 Task: Look for space in Harsin, Iran from 6th September, 2023 to 15th September, 2023 for 6 adults in price range Rs.8000 to Rs.12000. Place can be entire place or private room with 6 bedrooms having 6 beds and 6 bathrooms. Property type can be house, flat, guest house. Amenities needed are: wifi, TV, free parkinig on premises, gym, breakfast. Booking option can be shelf check-in. Required host language is English.
Action: Mouse moved to (428, 89)
Screenshot: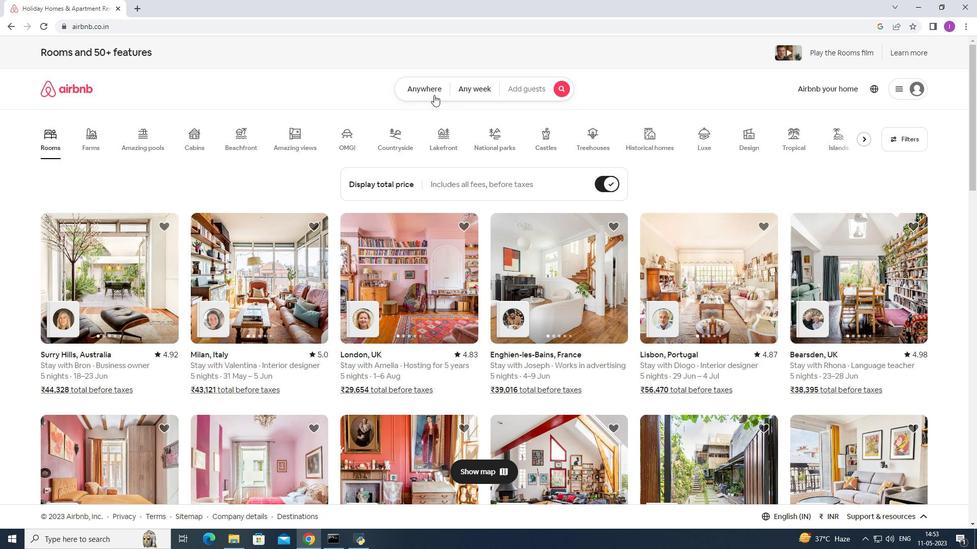 
Action: Mouse pressed left at (428, 89)
Screenshot: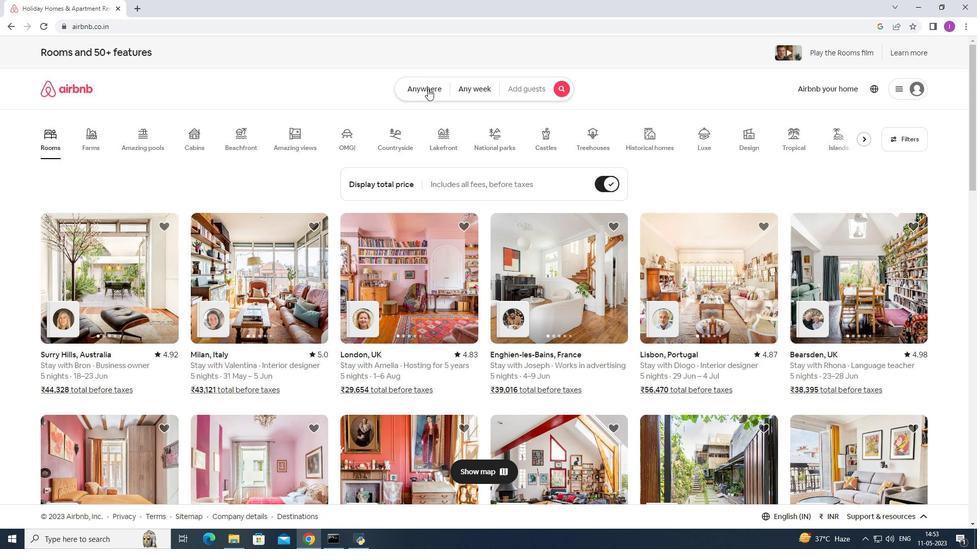 
Action: Mouse moved to (362, 130)
Screenshot: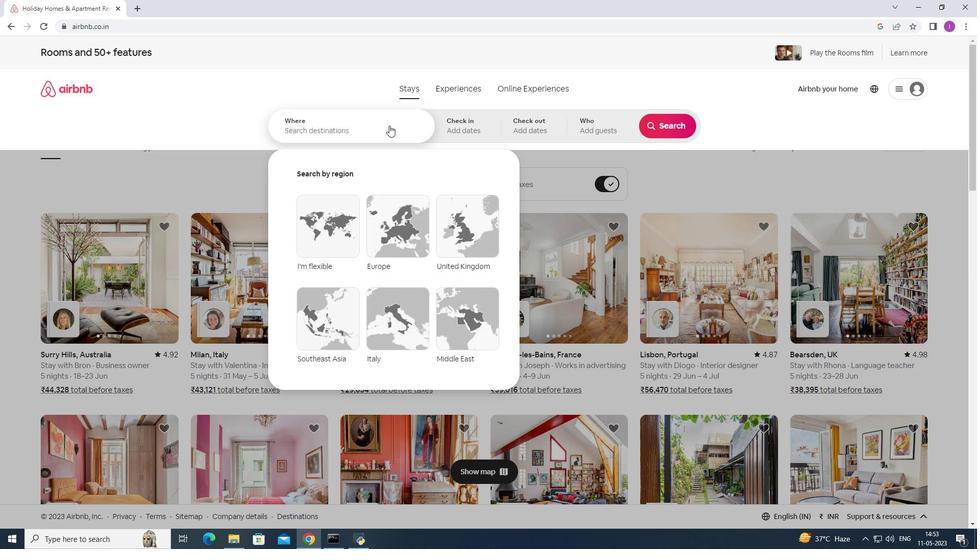 
Action: Mouse pressed left at (362, 130)
Screenshot: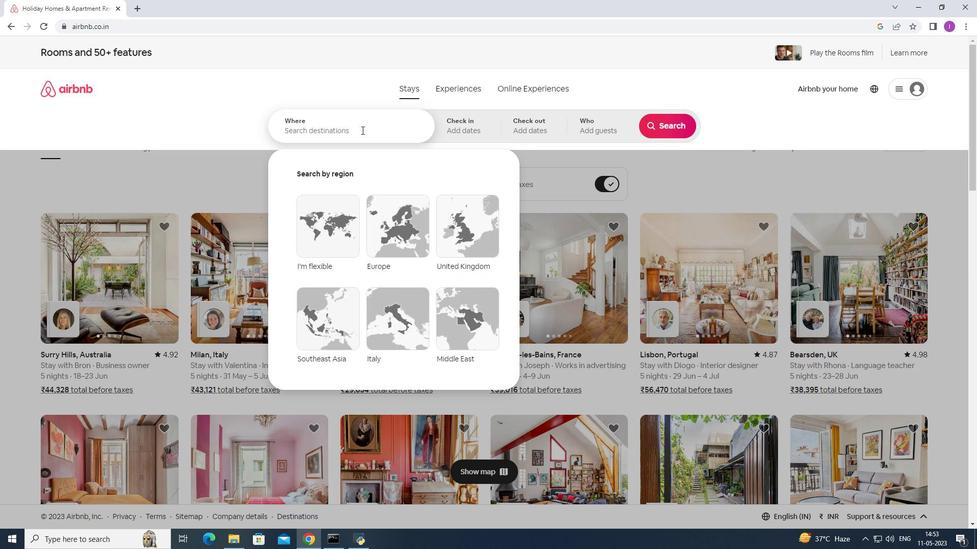 
Action: Mouse moved to (405, 118)
Screenshot: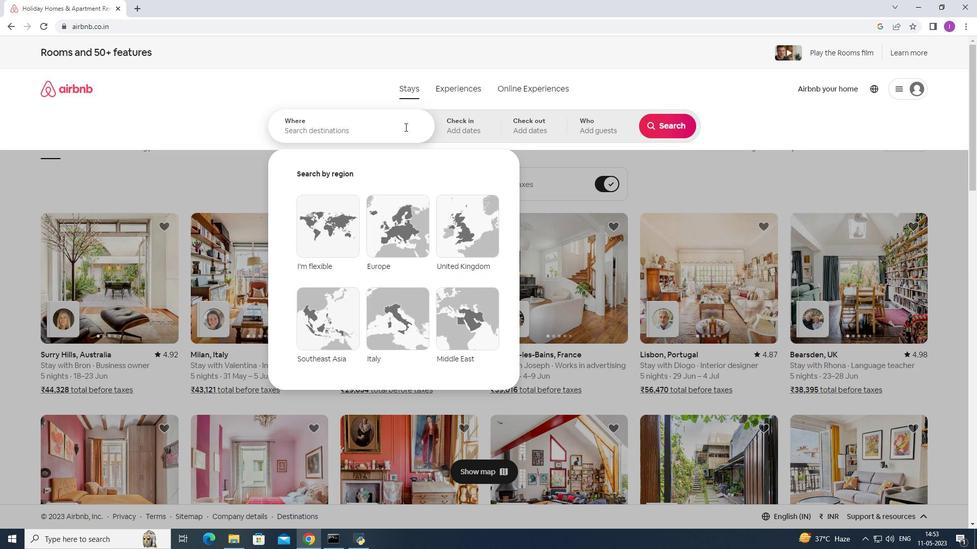 
Action: Key pressed <Key.shift><Key.shift><Key.shift><Key.shift>Harsin,<Key.shift>Iran
Screenshot: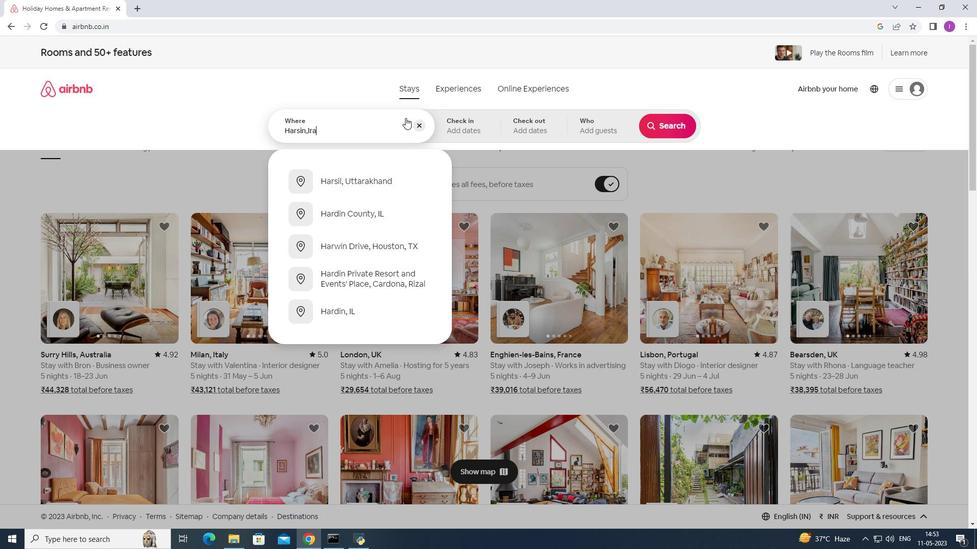 
Action: Mouse moved to (460, 132)
Screenshot: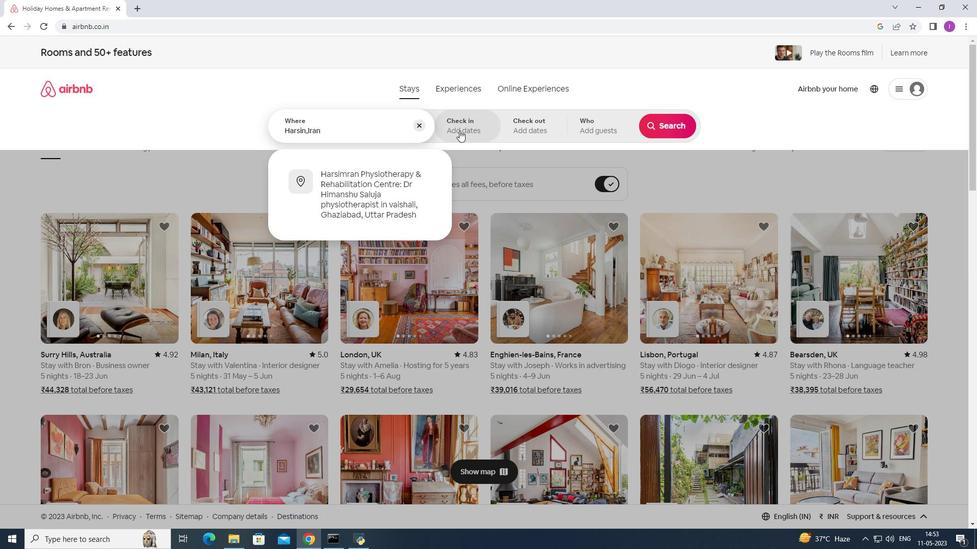 
Action: Mouse pressed left at (460, 132)
Screenshot: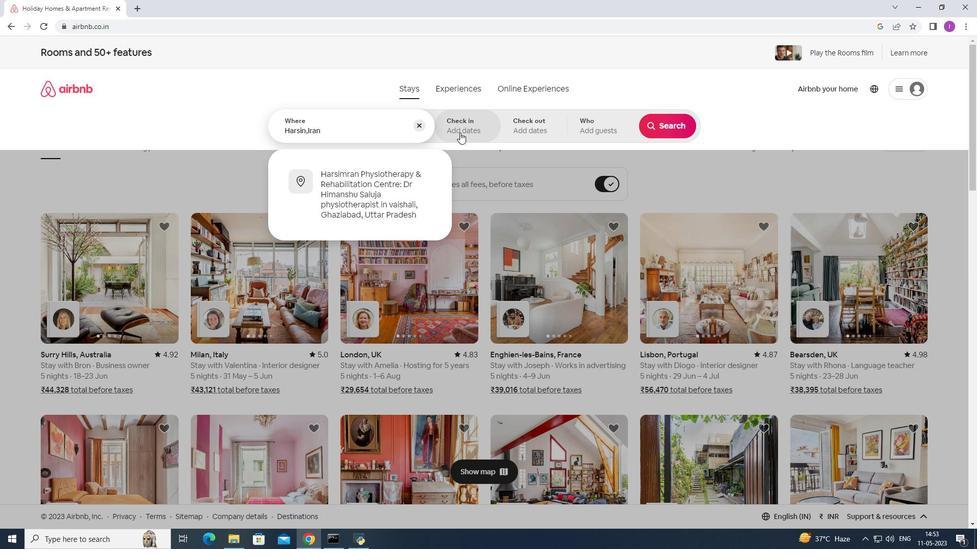 
Action: Mouse moved to (663, 206)
Screenshot: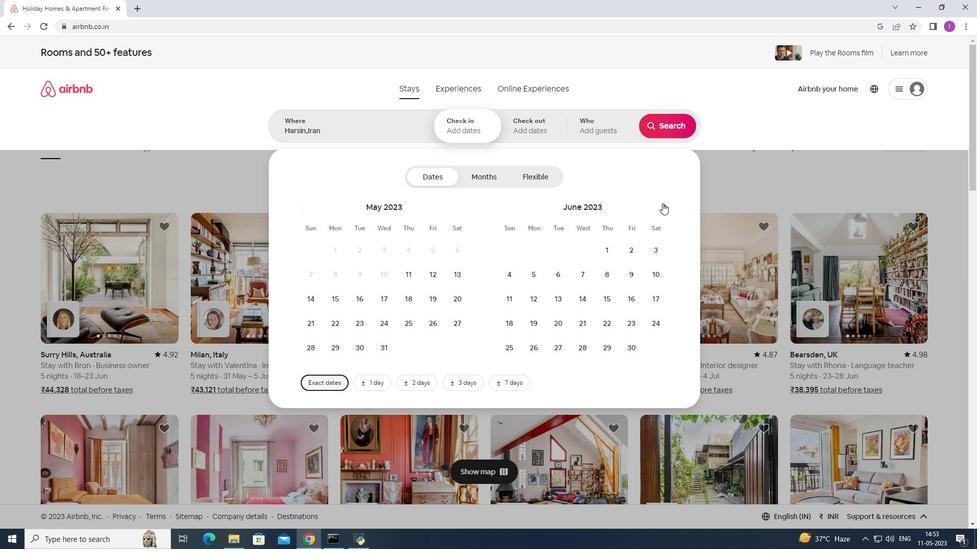 
Action: Mouse pressed left at (663, 206)
Screenshot: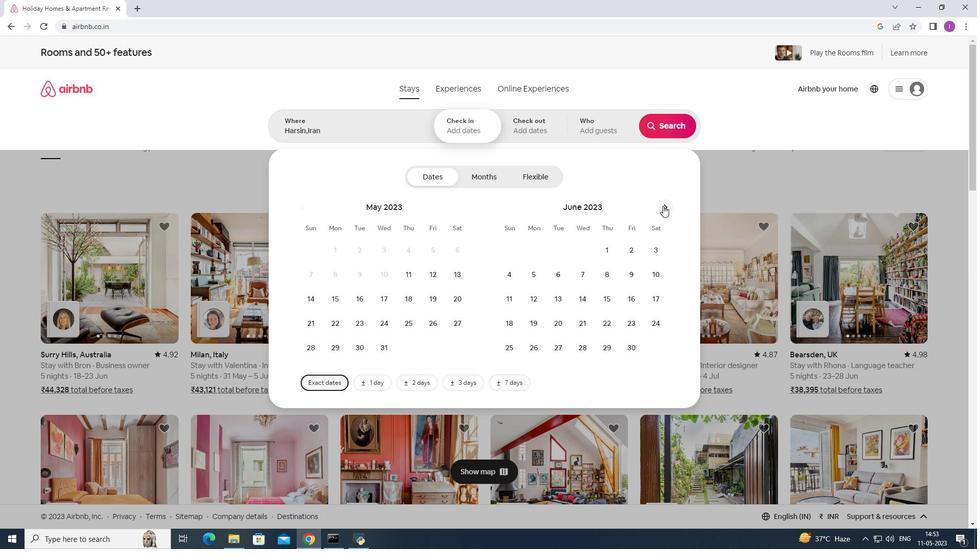
Action: Mouse pressed left at (663, 206)
Screenshot: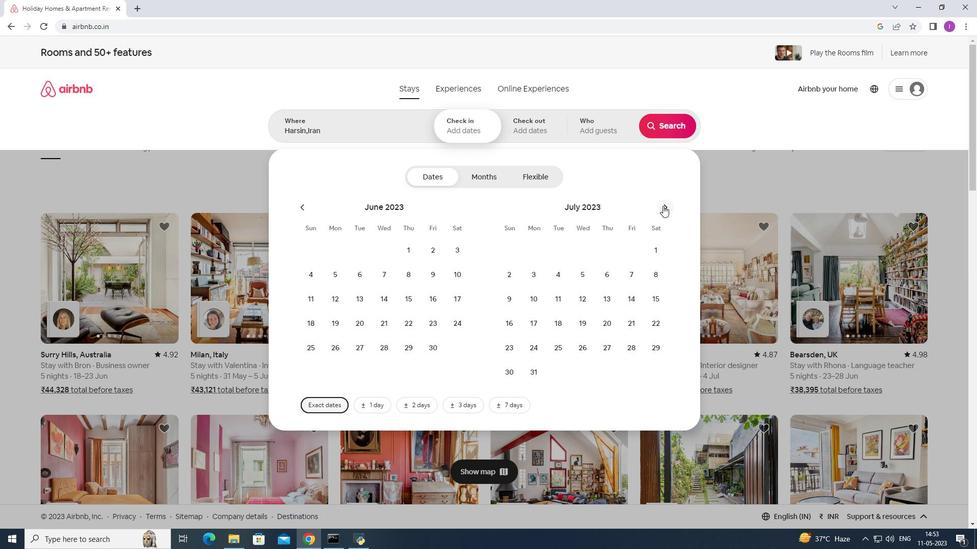 
Action: Mouse moved to (663, 206)
Screenshot: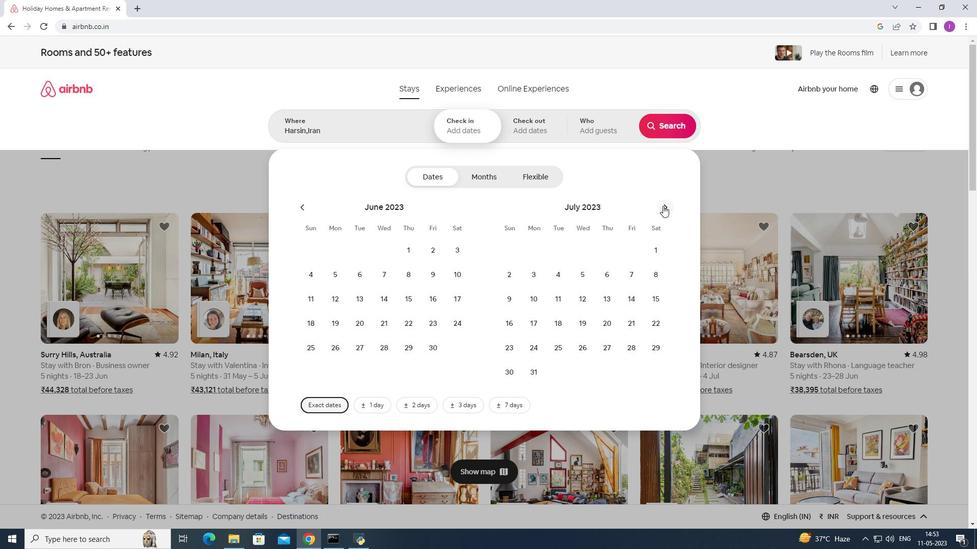
Action: Mouse pressed left at (663, 206)
Screenshot: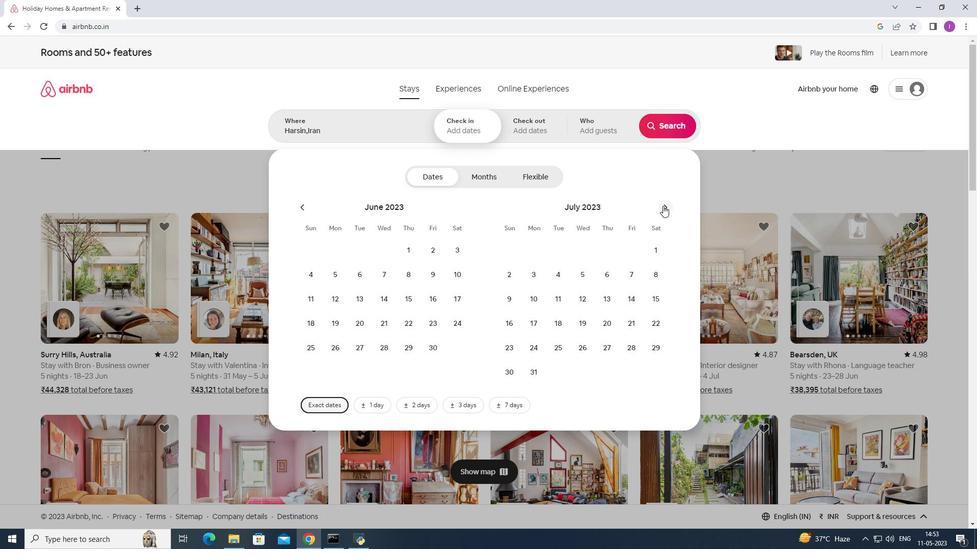 
Action: Mouse moved to (575, 268)
Screenshot: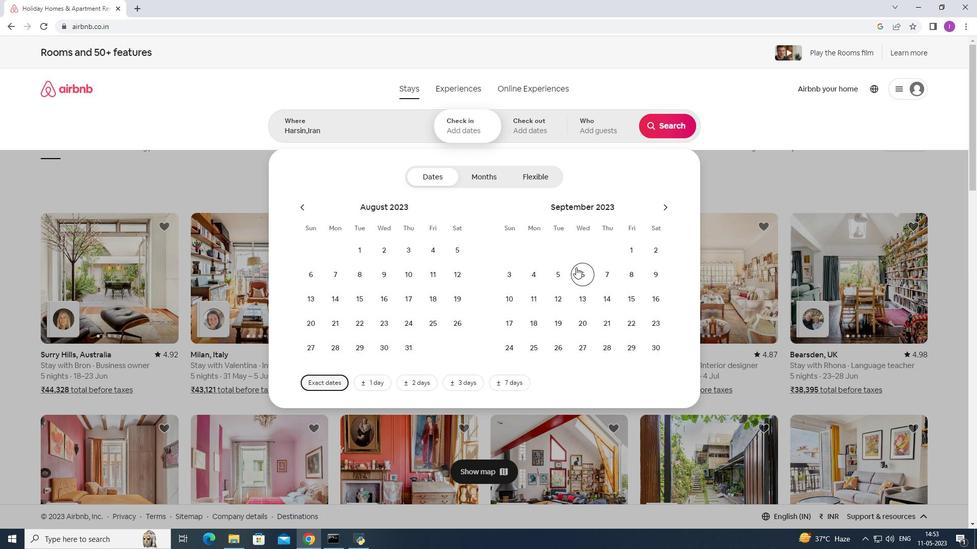
Action: Mouse pressed left at (575, 268)
Screenshot: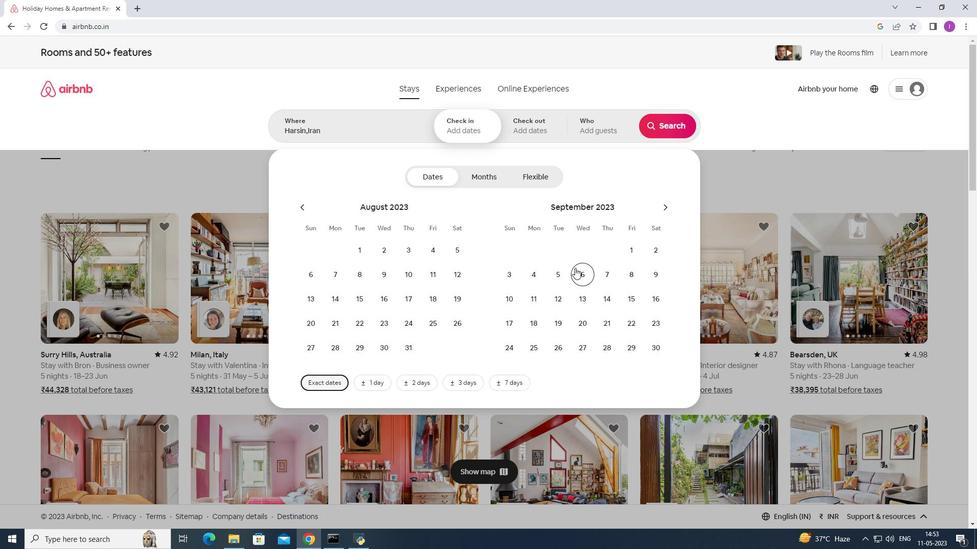 
Action: Mouse moved to (575, 268)
Screenshot: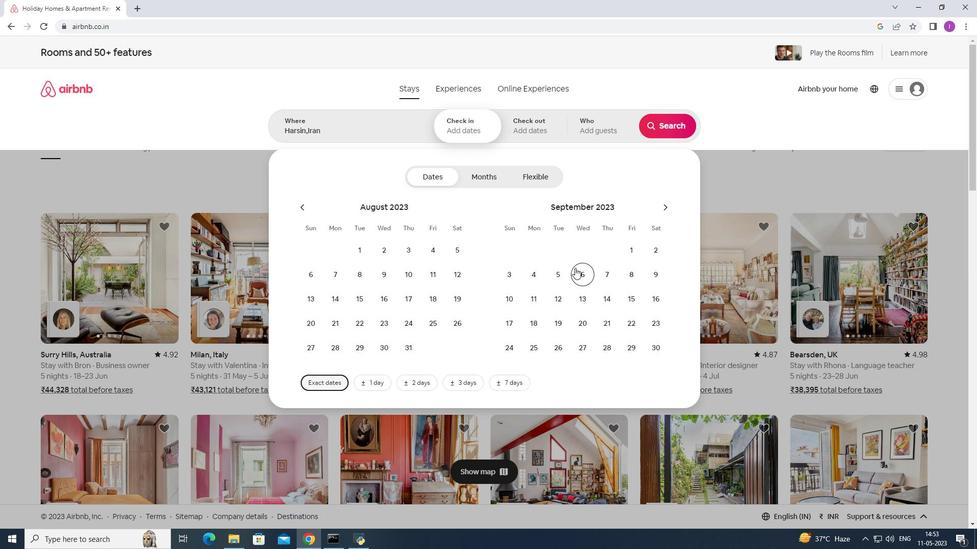 
Action: Mouse pressed left at (575, 268)
Screenshot: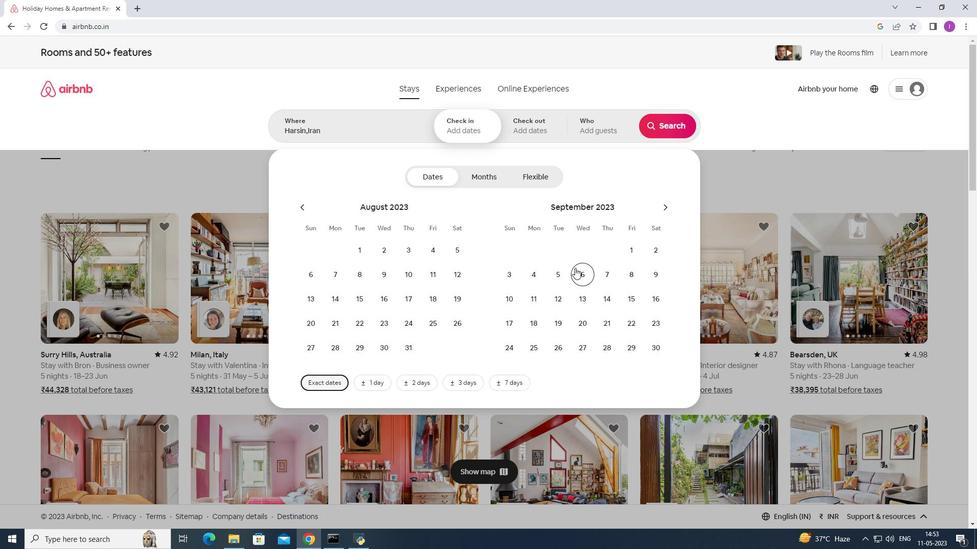 
Action: Mouse moved to (632, 300)
Screenshot: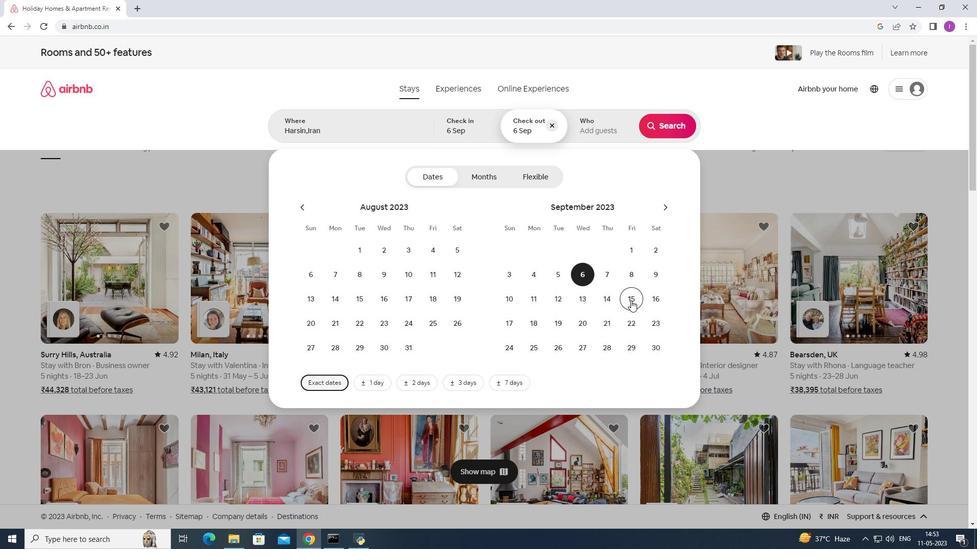 
Action: Mouse pressed left at (632, 300)
Screenshot: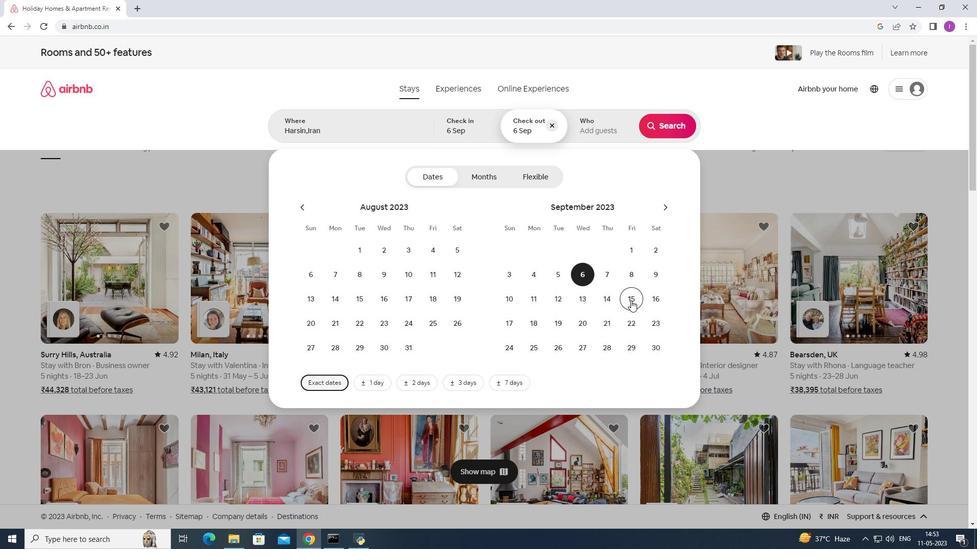 
Action: Mouse moved to (612, 137)
Screenshot: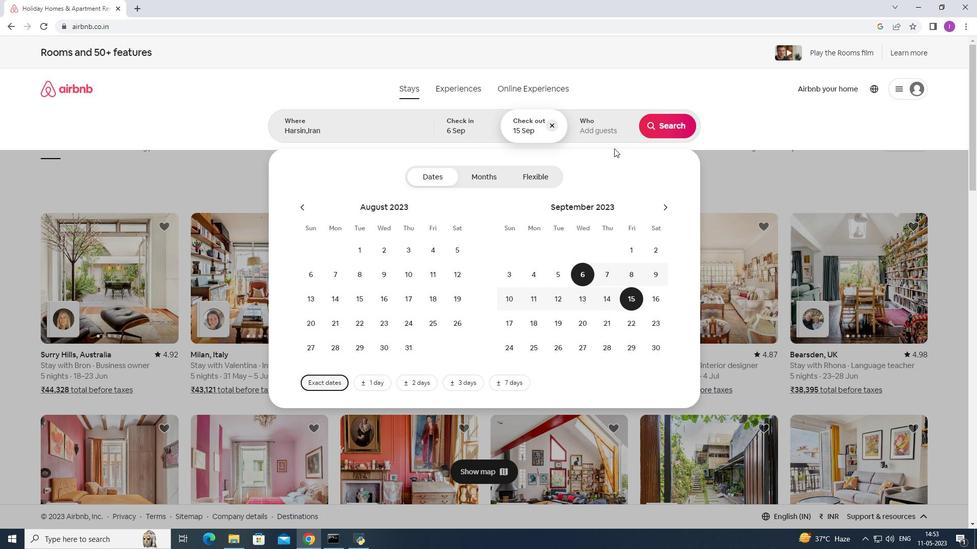 
Action: Mouse pressed left at (612, 137)
Screenshot: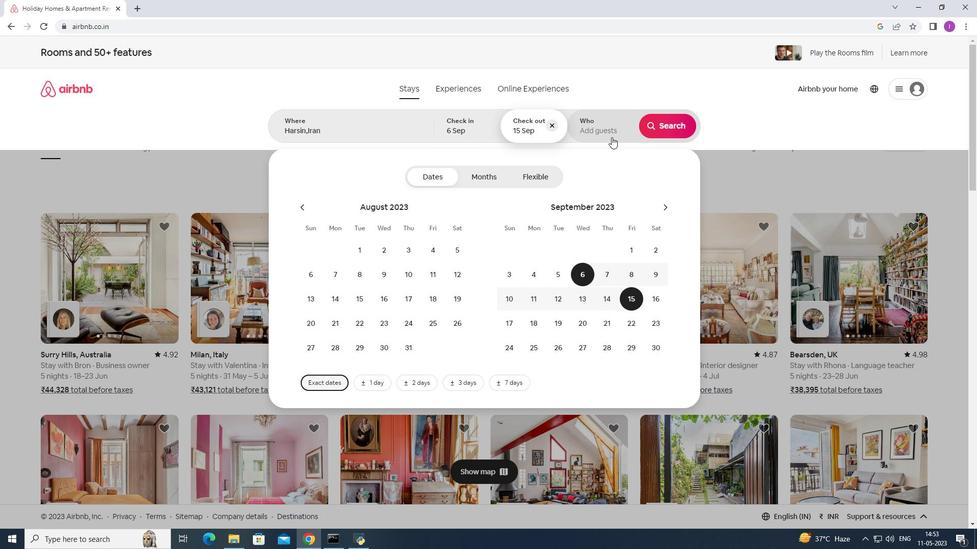 
Action: Mouse moved to (671, 177)
Screenshot: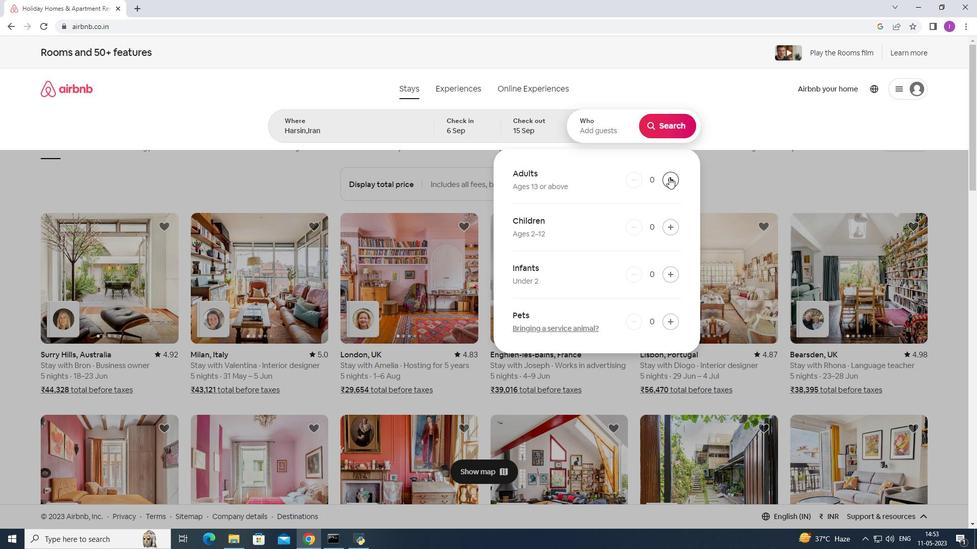 
Action: Mouse pressed left at (671, 177)
Screenshot: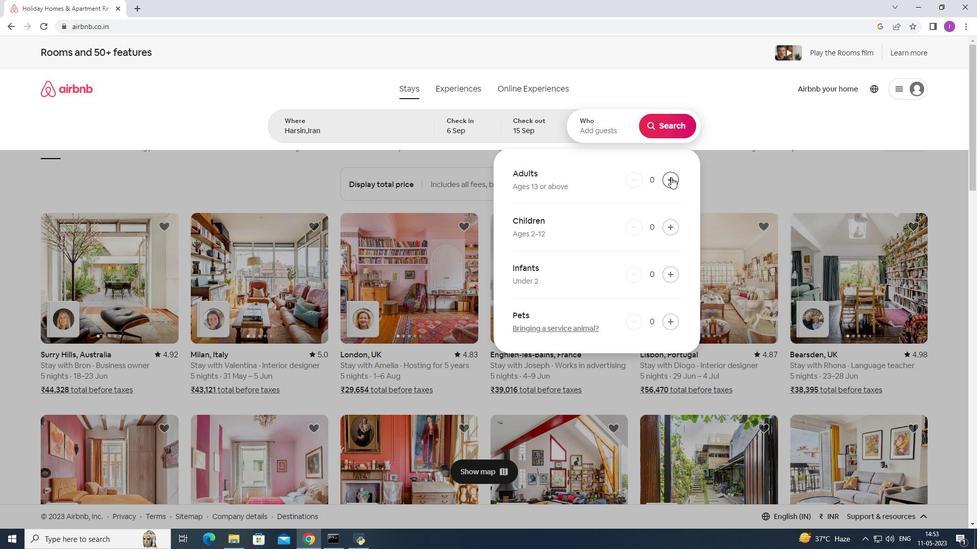 
Action: Mouse moved to (673, 179)
Screenshot: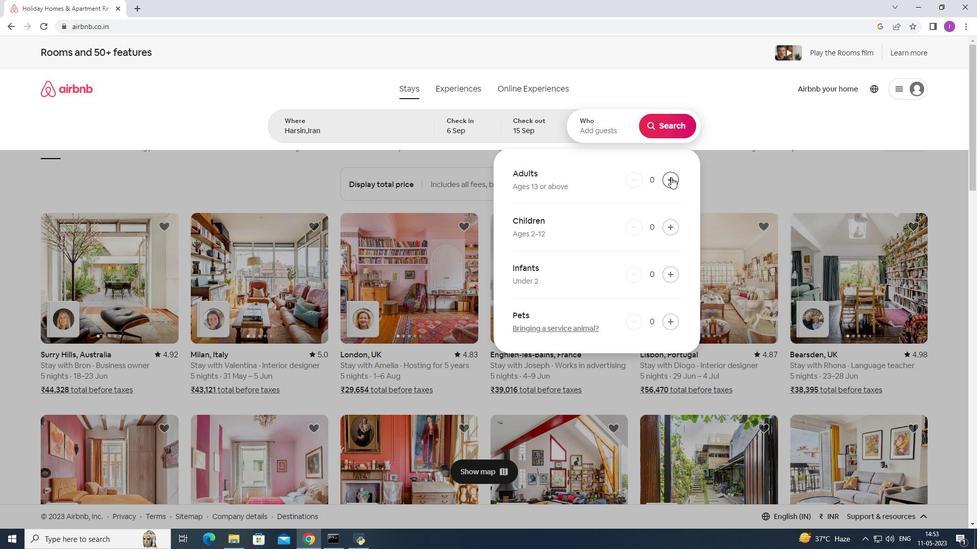 
Action: Mouse pressed left at (673, 179)
Screenshot: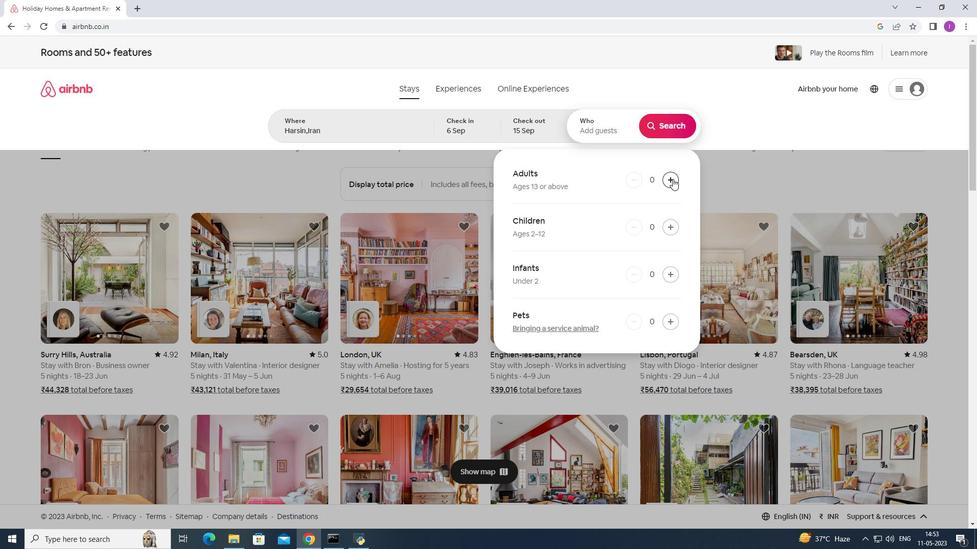 
Action: Mouse pressed left at (673, 179)
Screenshot: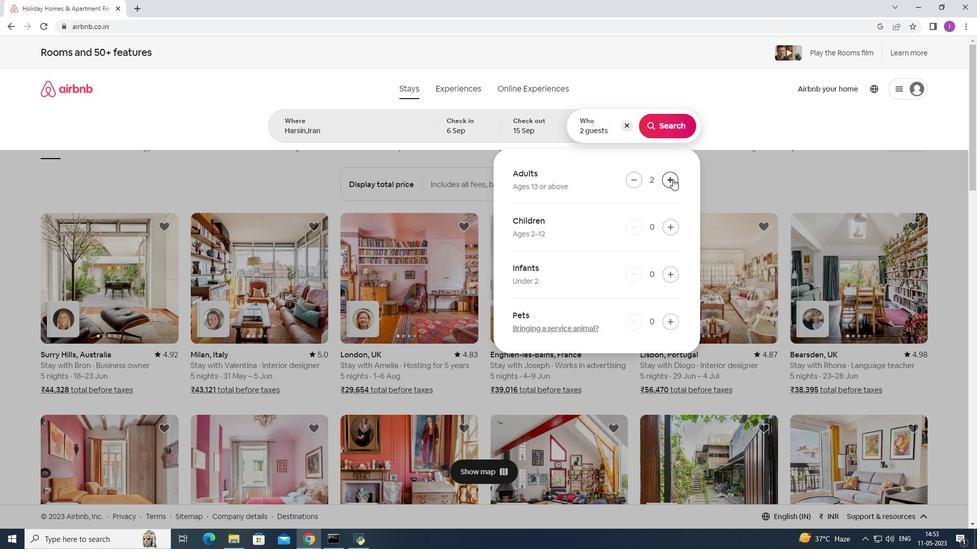 
Action: Mouse pressed left at (673, 179)
Screenshot: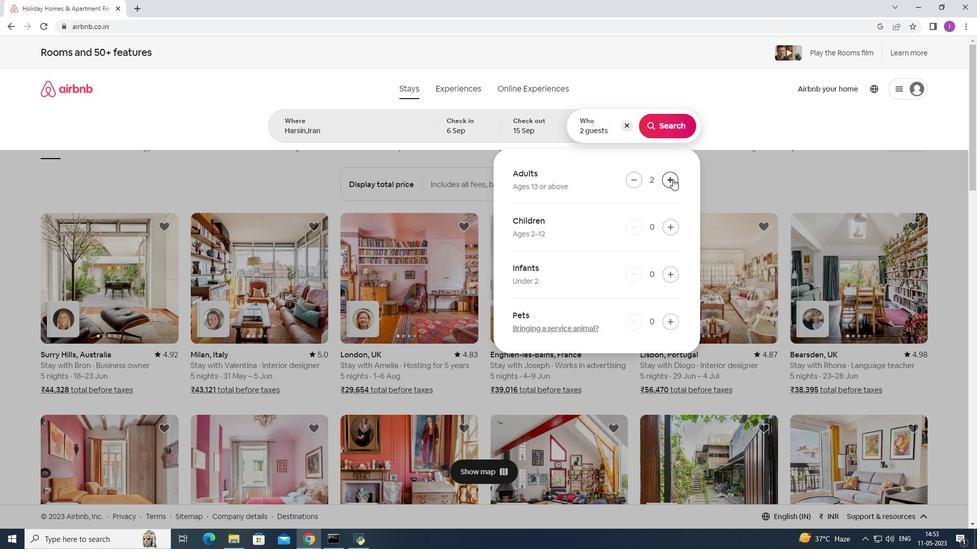 
Action: Mouse moved to (674, 180)
Screenshot: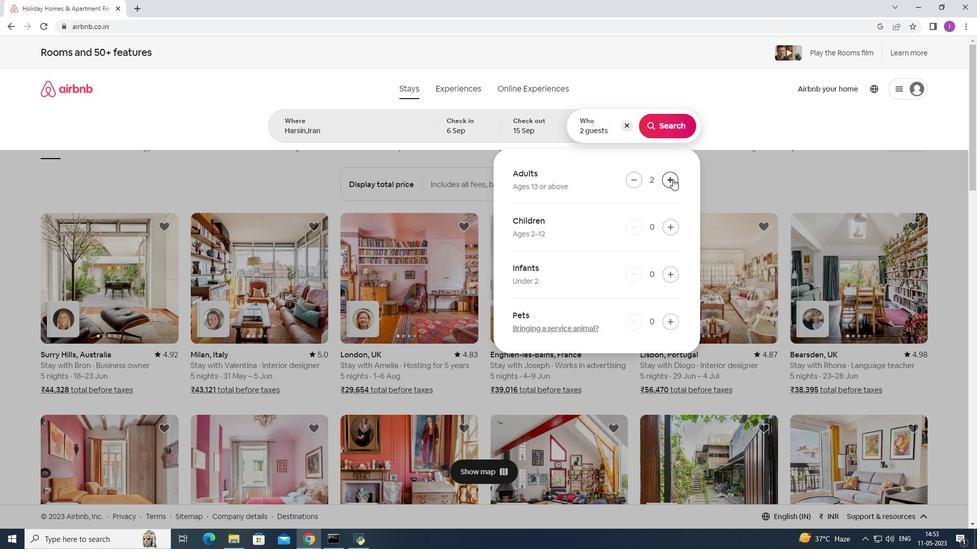 
Action: Mouse pressed left at (674, 180)
Screenshot: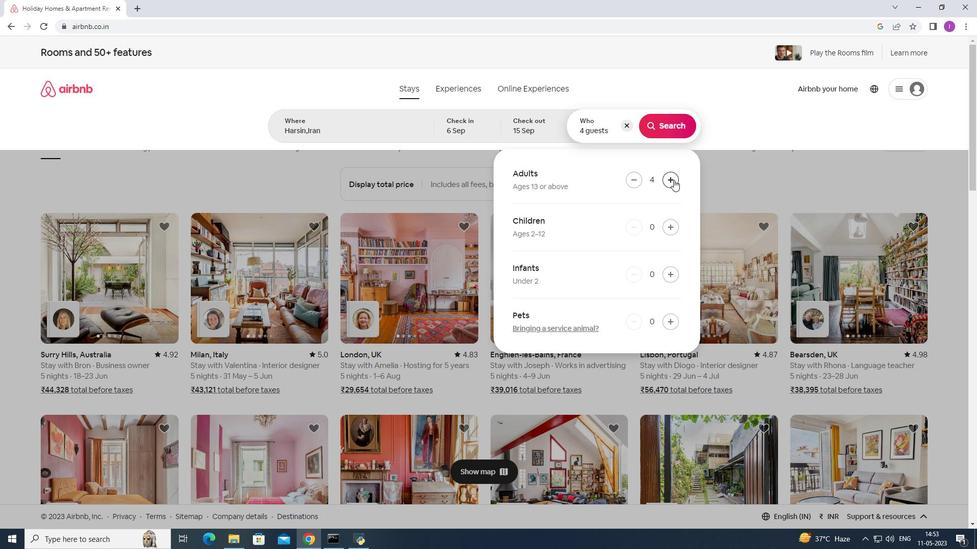 
Action: Mouse pressed left at (674, 180)
Screenshot: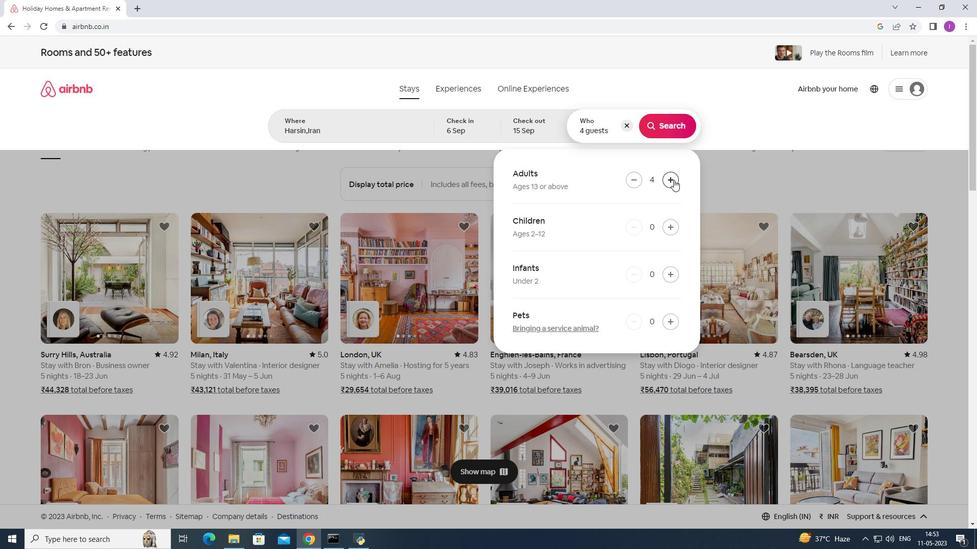 
Action: Mouse moved to (659, 136)
Screenshot: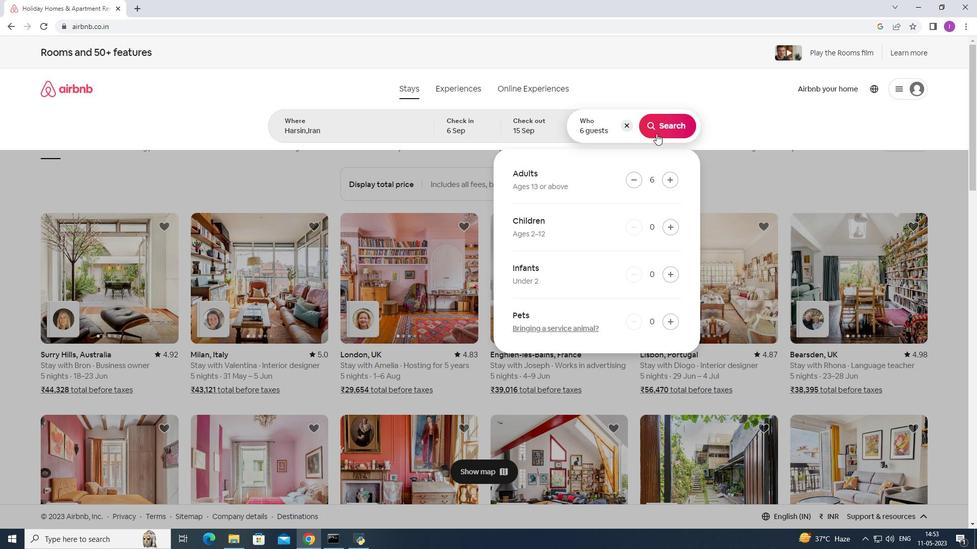
Action: Mouse pressed left at (659, 136)
Screenshot: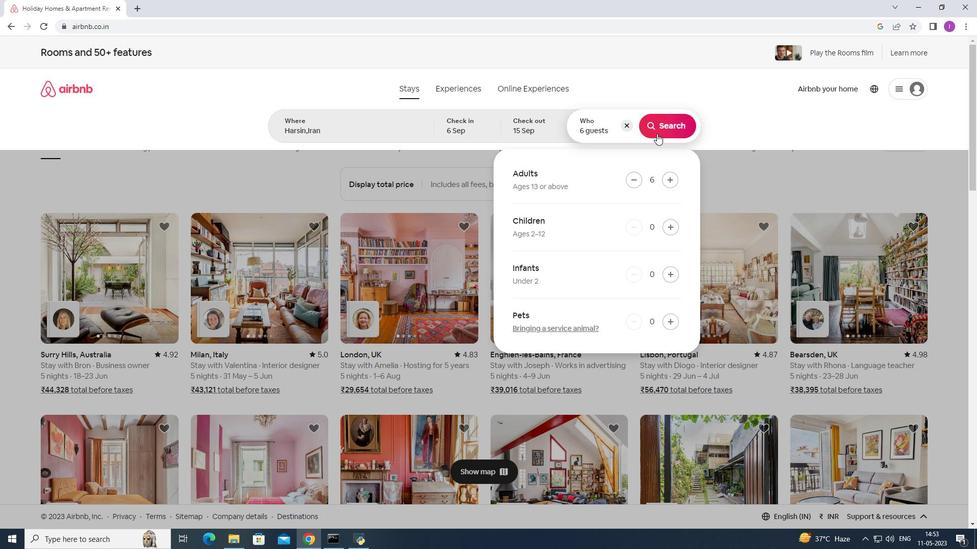 
Action: Mouse moved to (935, 103)
Screenshot: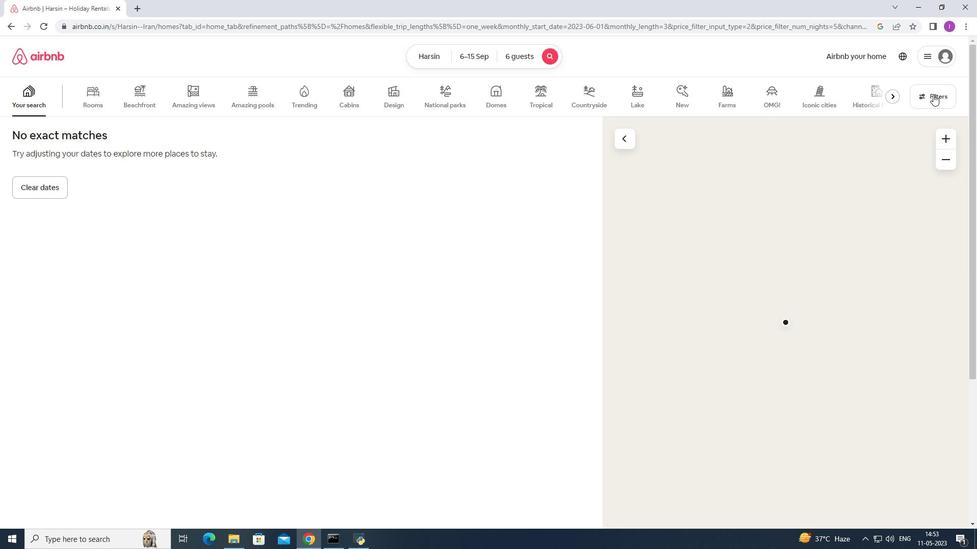 
Action: Mouse pressed left at (935, 103)
Screenshot: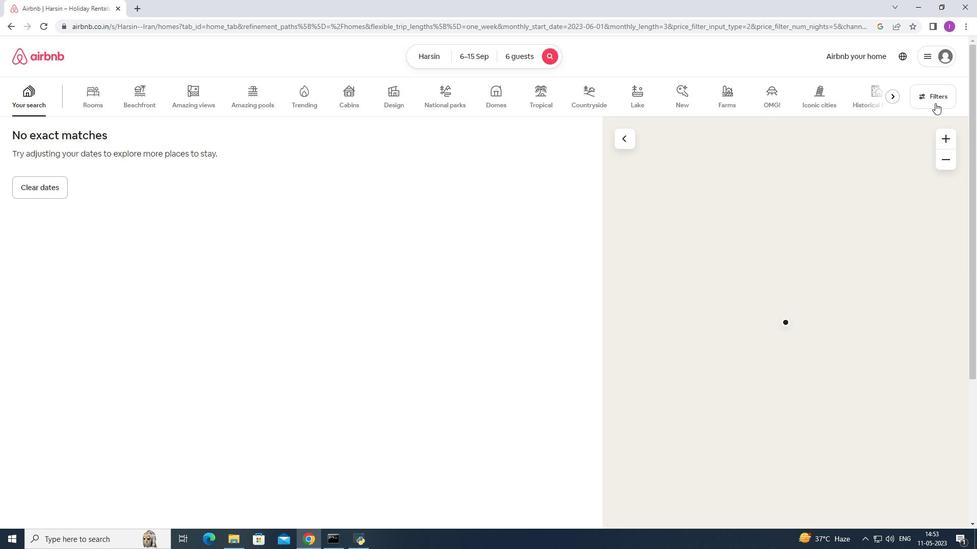 
Action: Mouse moved to (571, 343)
Screenshot: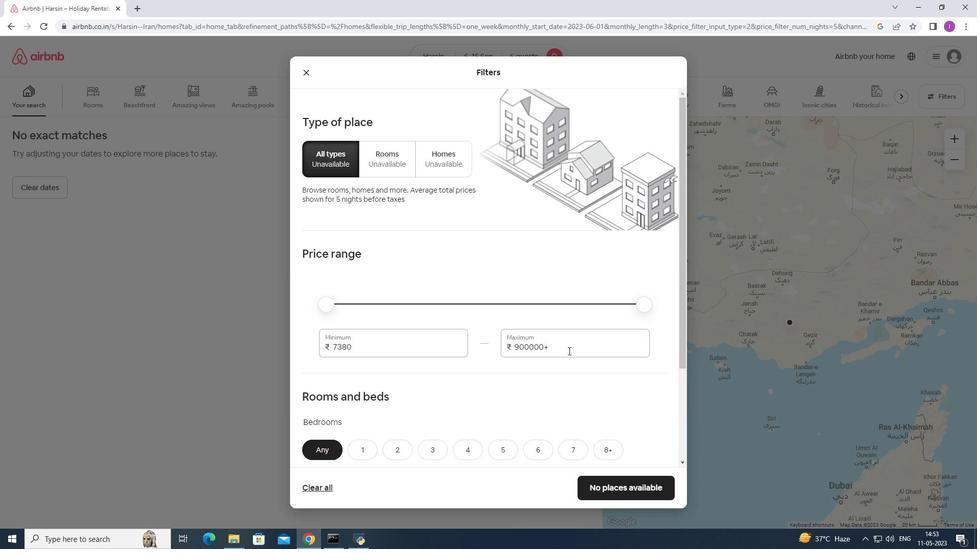 
Action: Mouse pressed left at (571, 343)
Screenshot: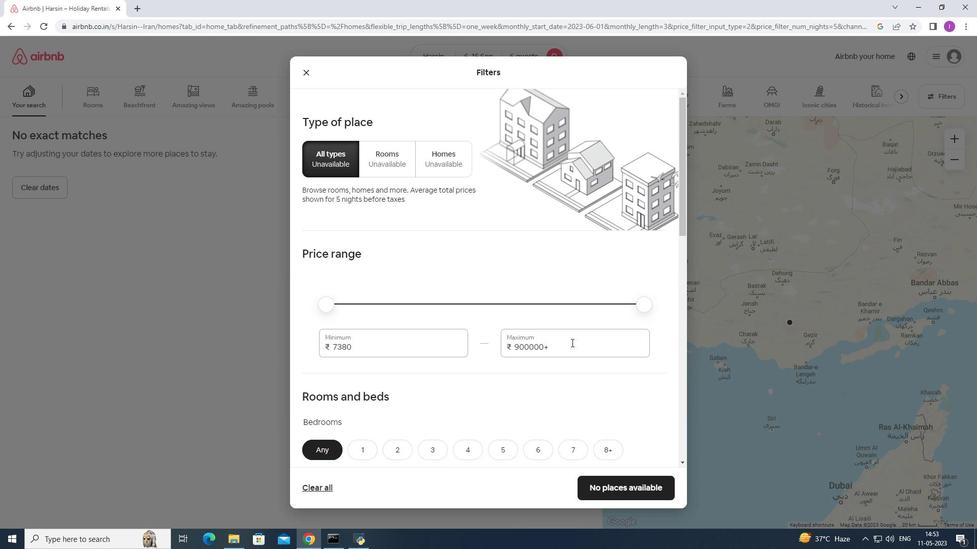
Action: Mouse moved to (498, 353)
Screenshot: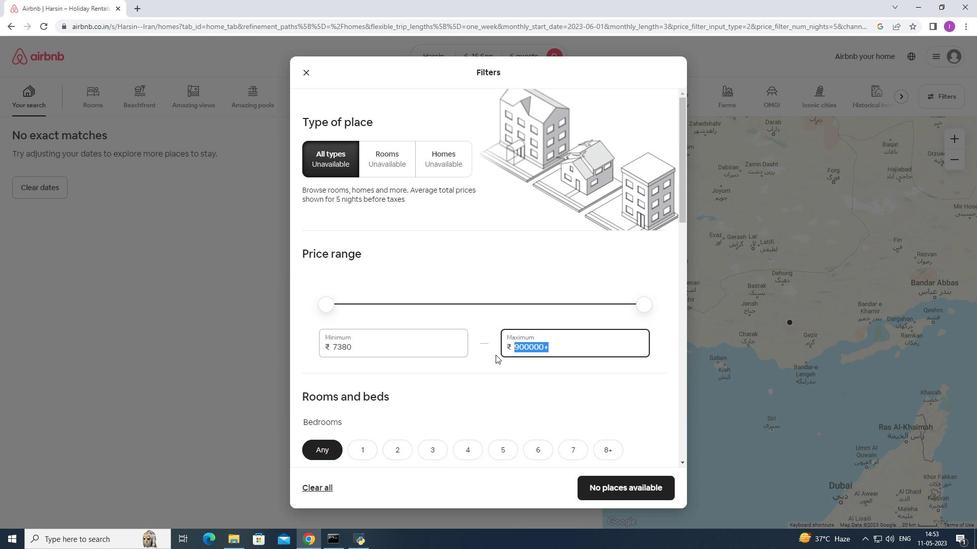 
Action: Key pressed 12000
Screenshot: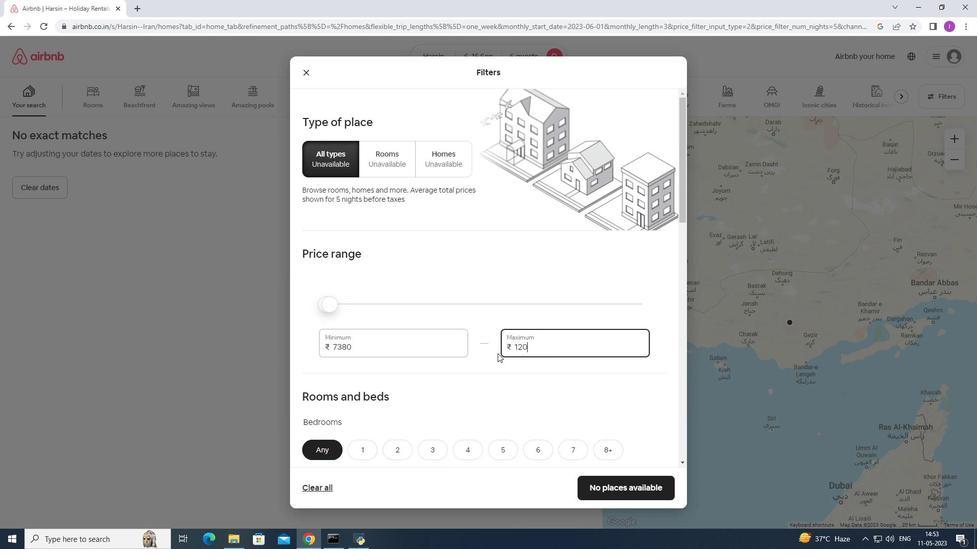 
Action: Mouse moved to (474, 371)
Screenshot: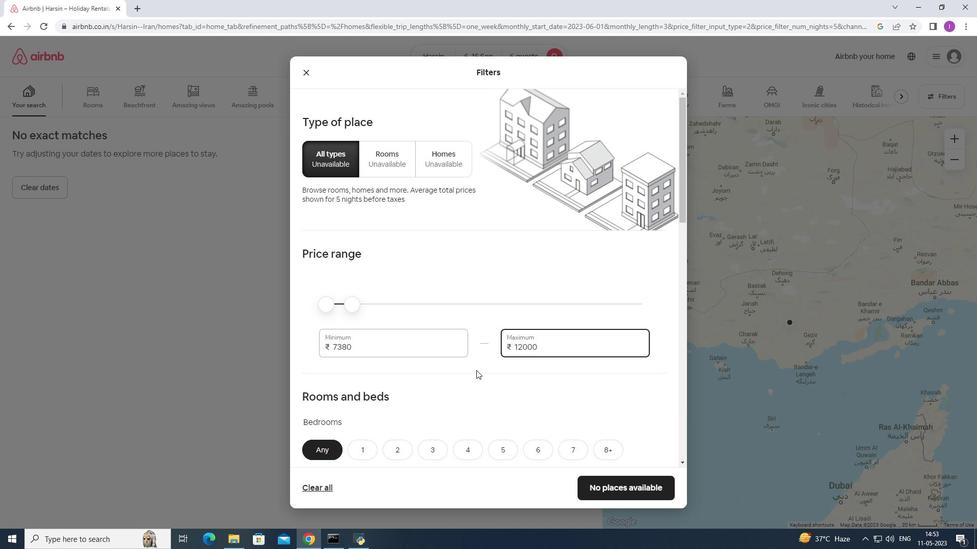 
Action: Mouse scrolled (474, 371) with delta (0, 0)
Screenshot: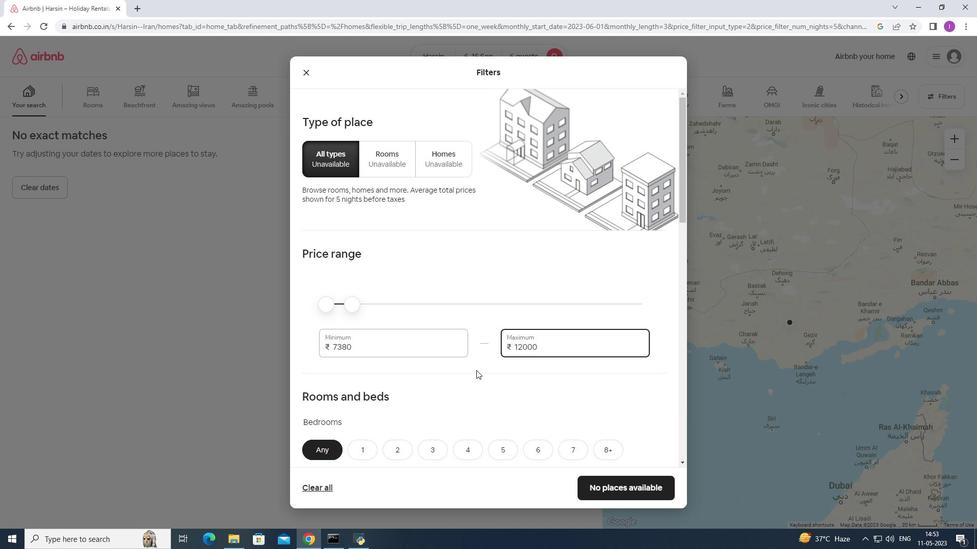 
Action: Mouse moved to (367, 300)
Screenshot: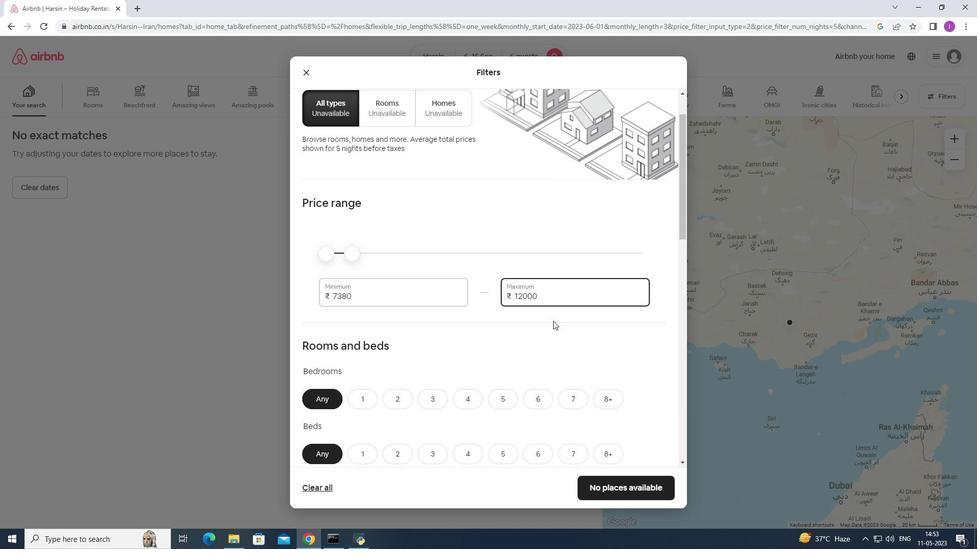 
Action: Mouse pressed left at (367, 300)
Screenshot: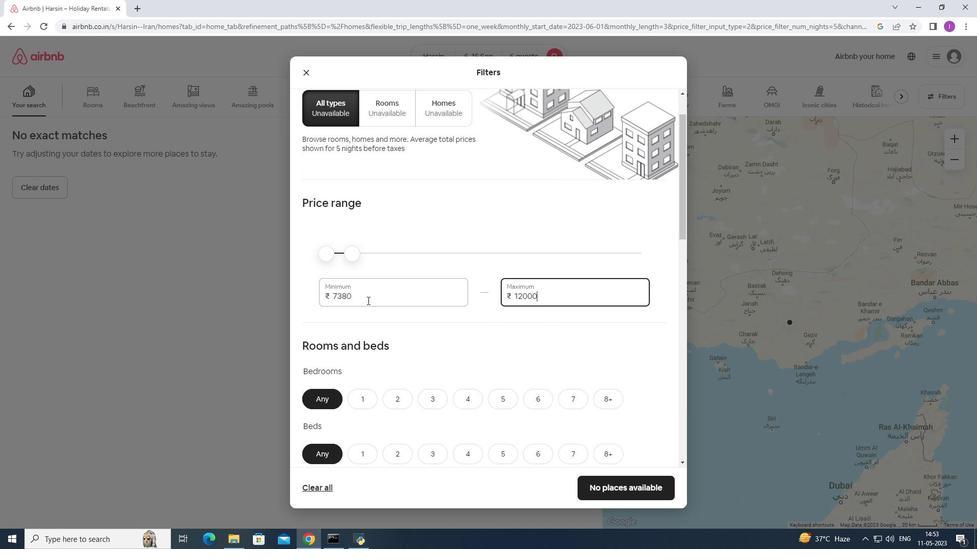 
Action: Mouse moved to (329, 302)
Screenshot: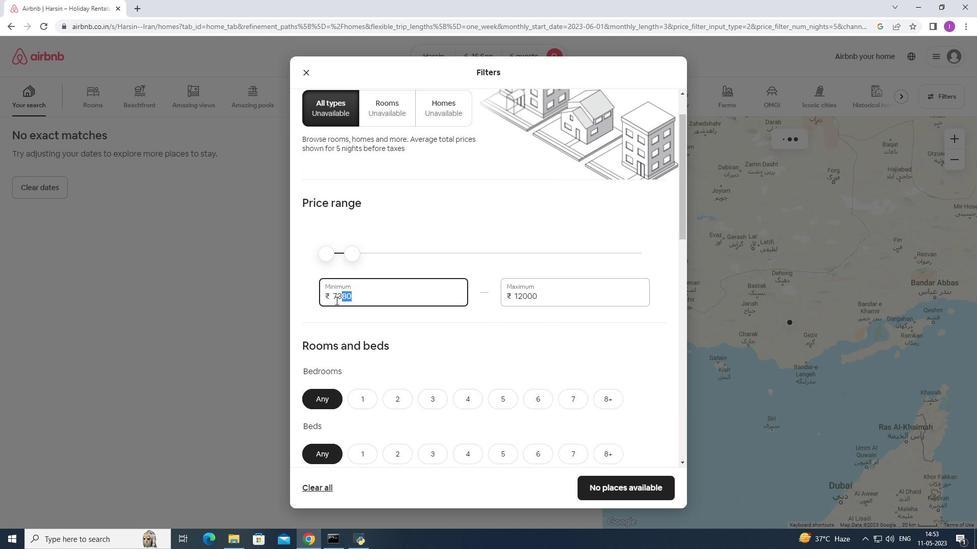 
Action: Key pressed 8000
Screenshot: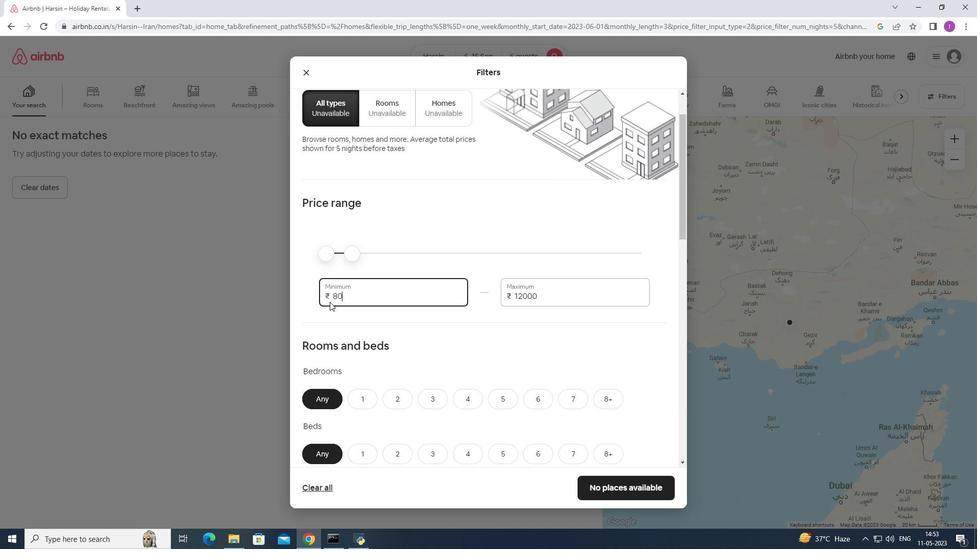 
Action: Mouse moved to (369, 305)
Screenshot: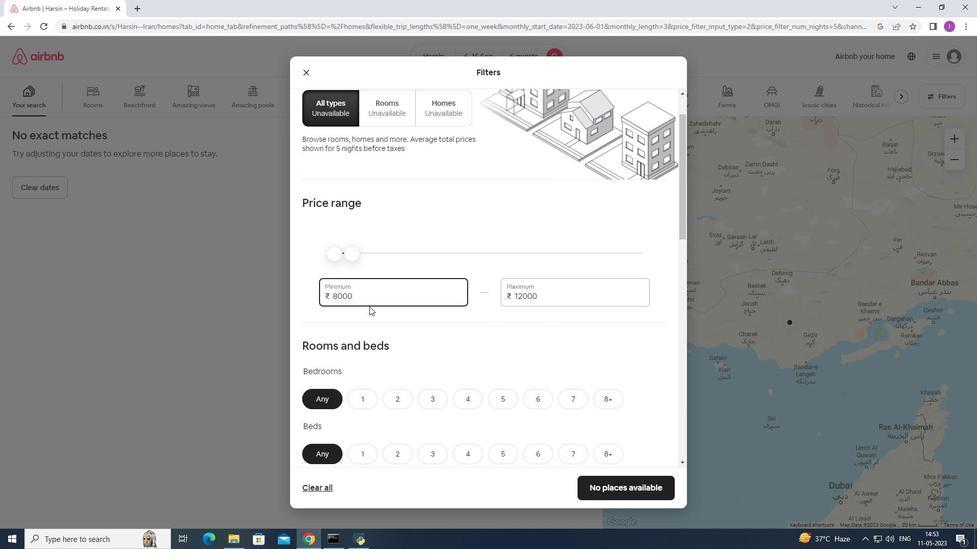 
Action: Mouse scrolled (369, 305) with delta (0, 0)
Screenshot: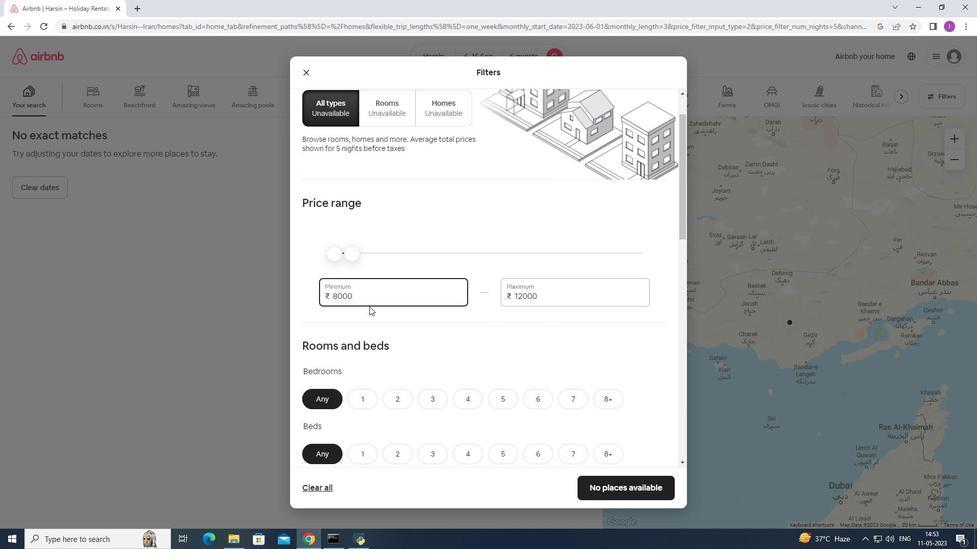 
Action: Mouse scrolled (369, 305) with delta (0, 0)
Screenshot: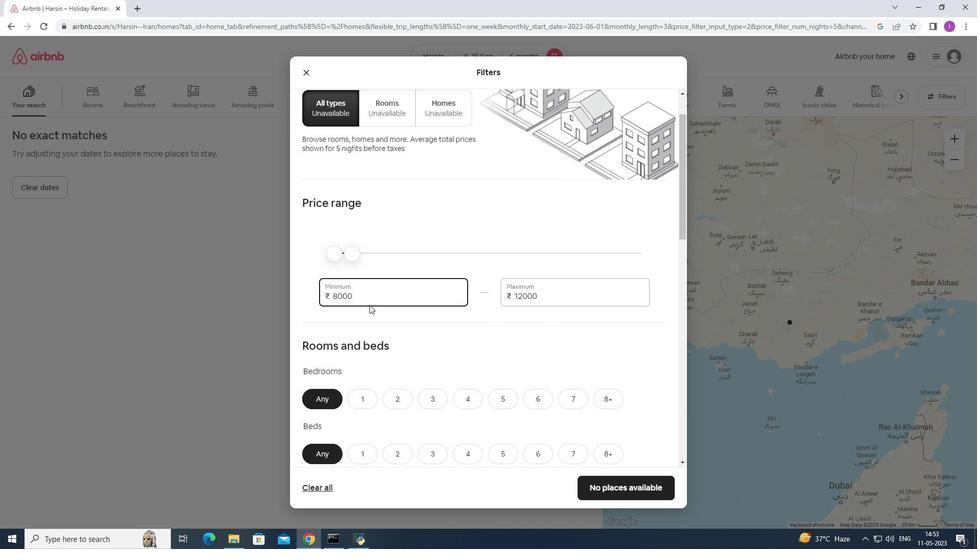 
Action: Mouse moved to (537, 296)
Screenshot: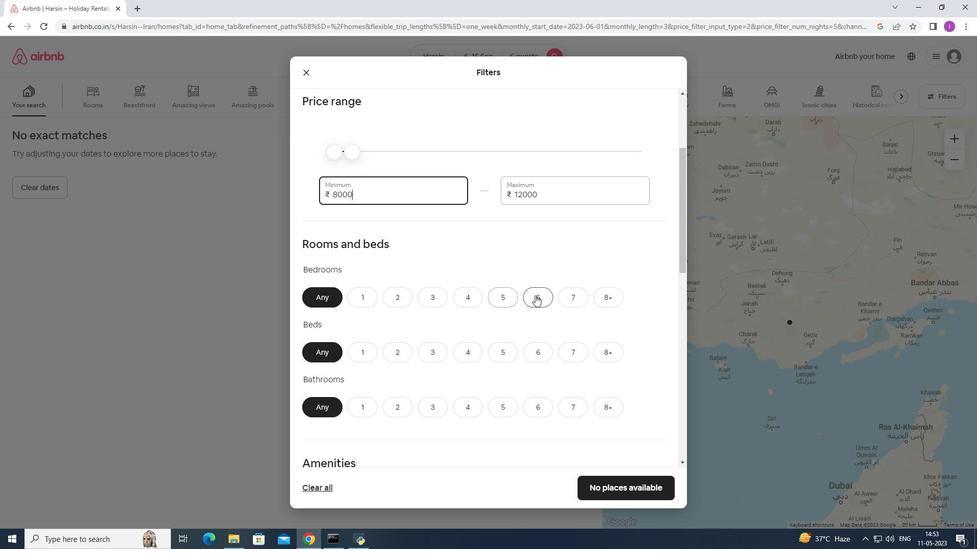 
Action: Mouse pressed left at (537, 296)
Screenshot: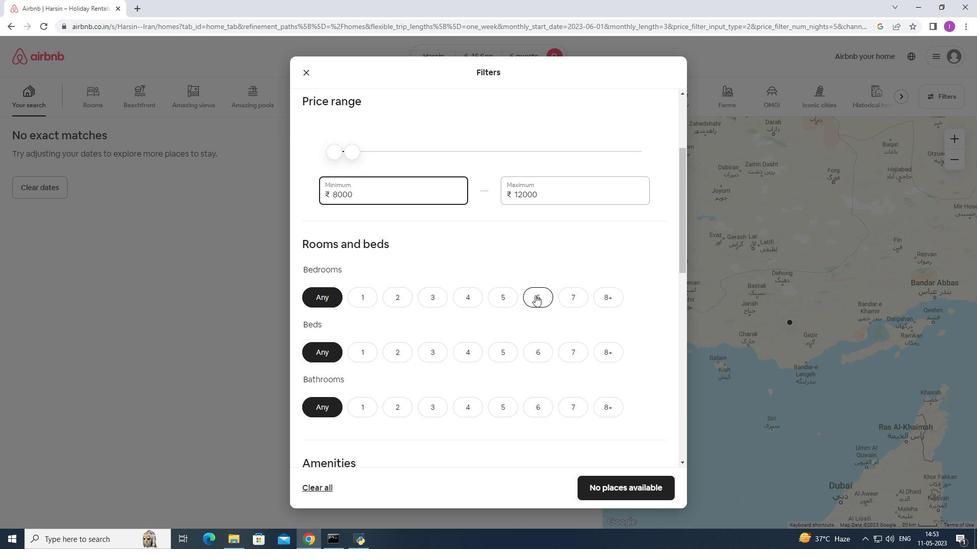 
Action: Mouse moved to (536, 350)
Screenshot: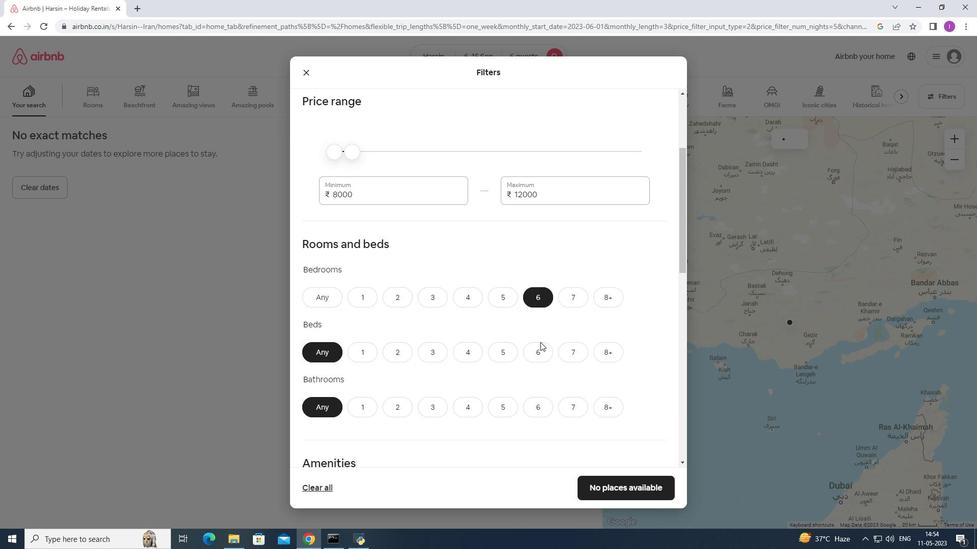 
Action: Mouse pressed left at (536, 350)
Screenshot: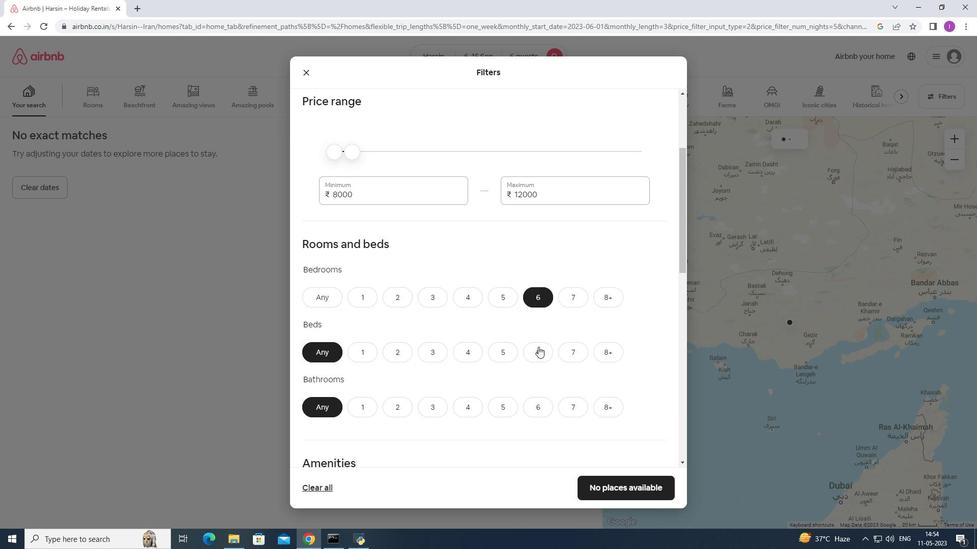 
Action: Mouse moved to (536, 401)
Screenshot: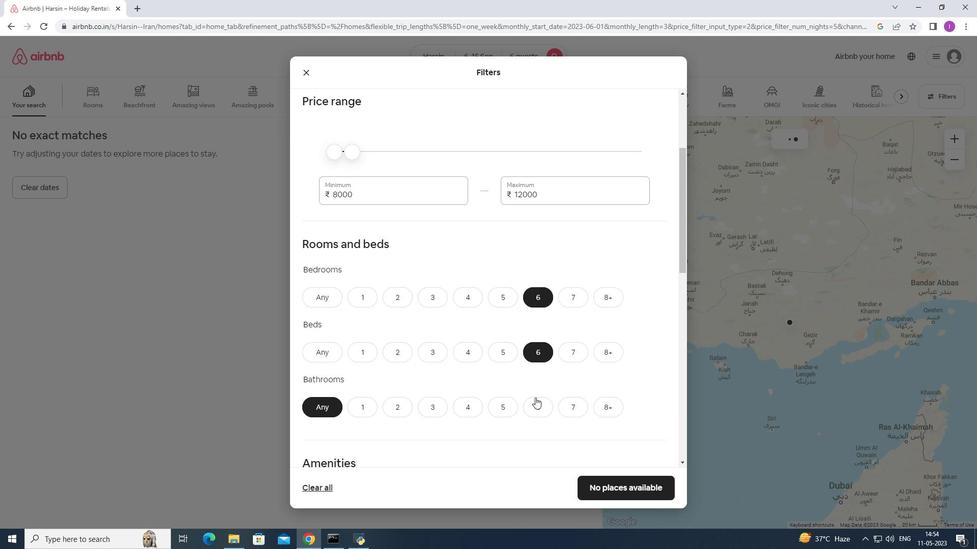 
Action: Mouse pressed left at (536, 401)
Screenshot: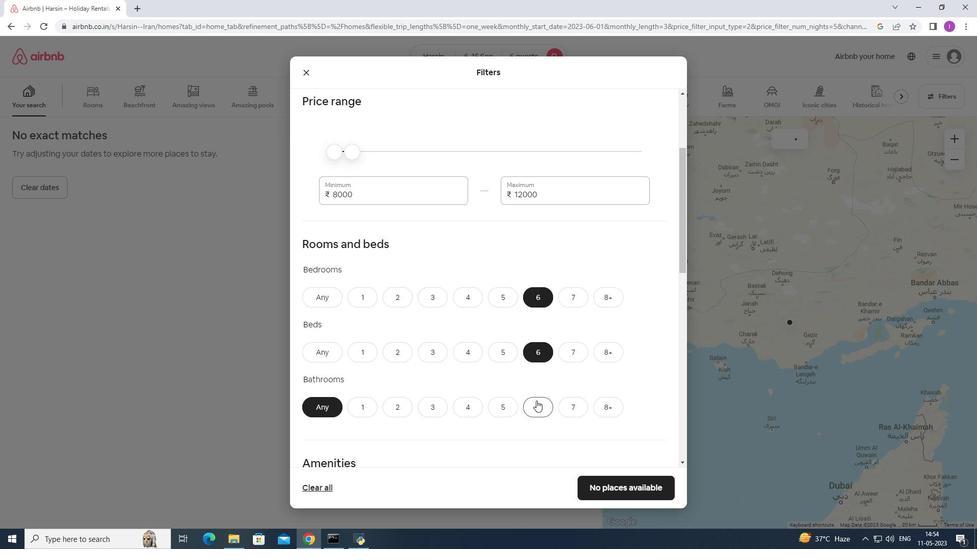 
Action: Mouse moved to (527, 373)
Screenshot: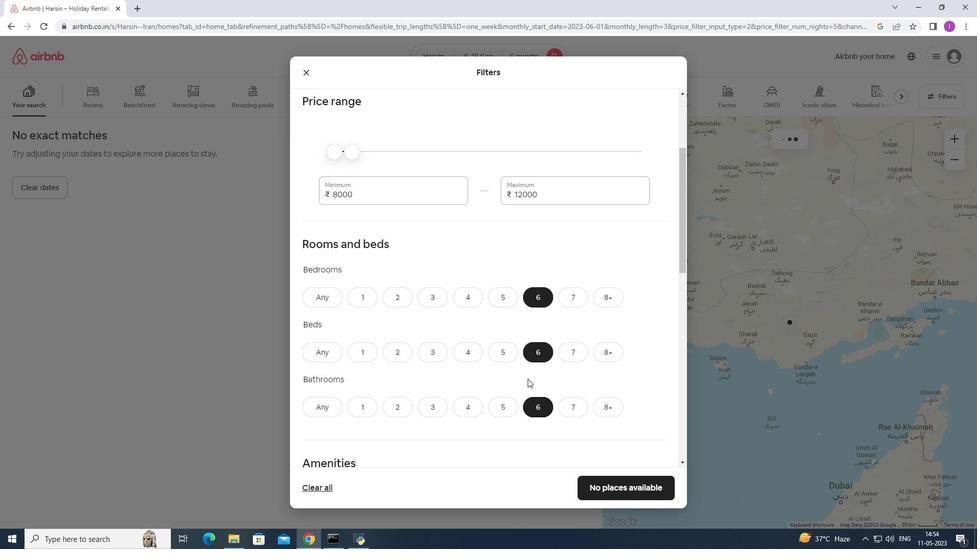 
Action: Mouse scrolled (527, 373) with delta (0, 0)
Screenshot: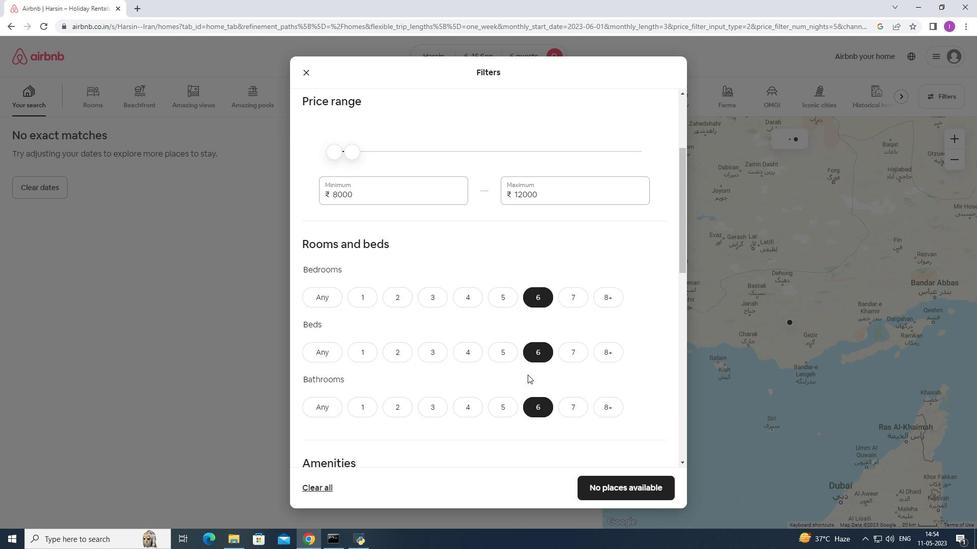 
Action: Mouse scrolled (527, 373) with delta (0, 0)
Screenshot: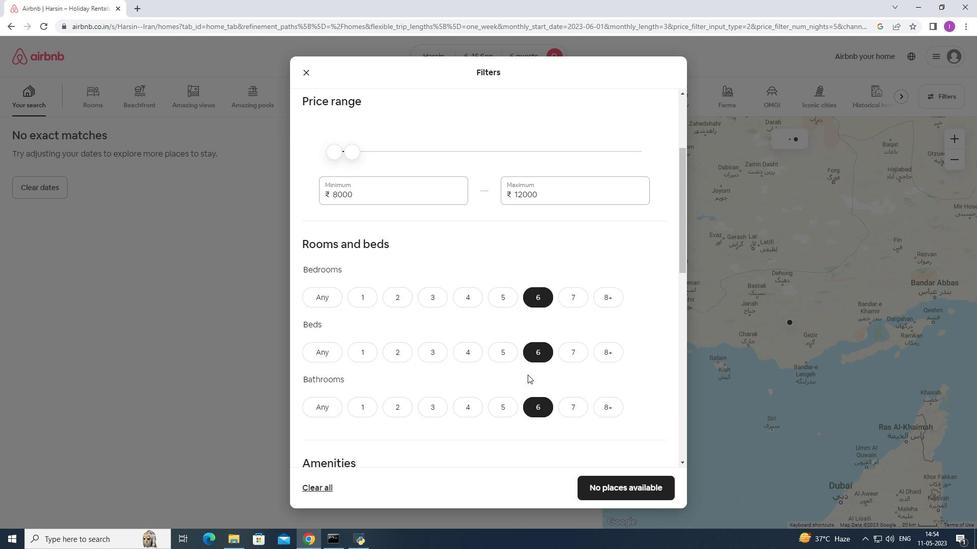 
Action: Mouse scrolled (527, 373) with delta (0, 0)
Screenshot: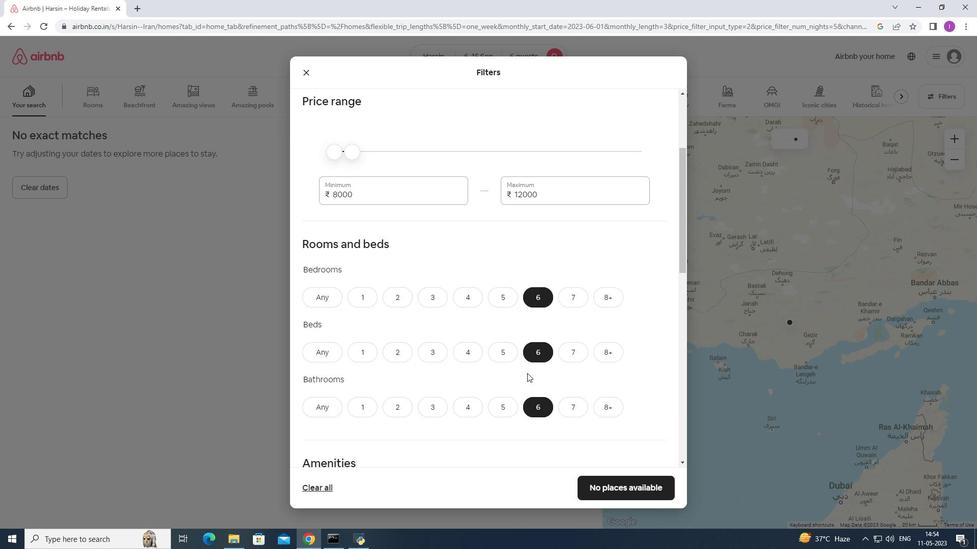 
Action: Mouse moved to (455, 310)
Screenshot: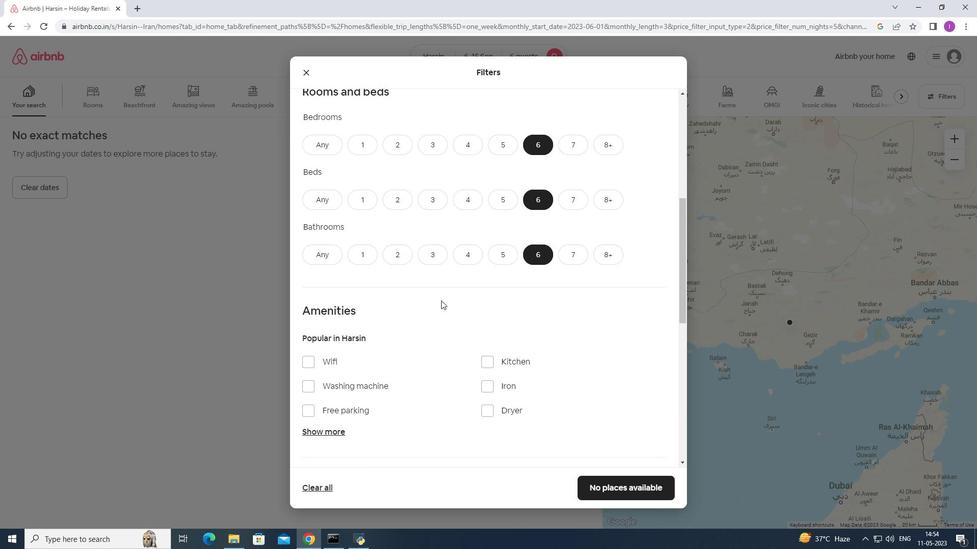 
Action: Mouse scrolled (455, 310) with delta (0, 0)
Screenshot: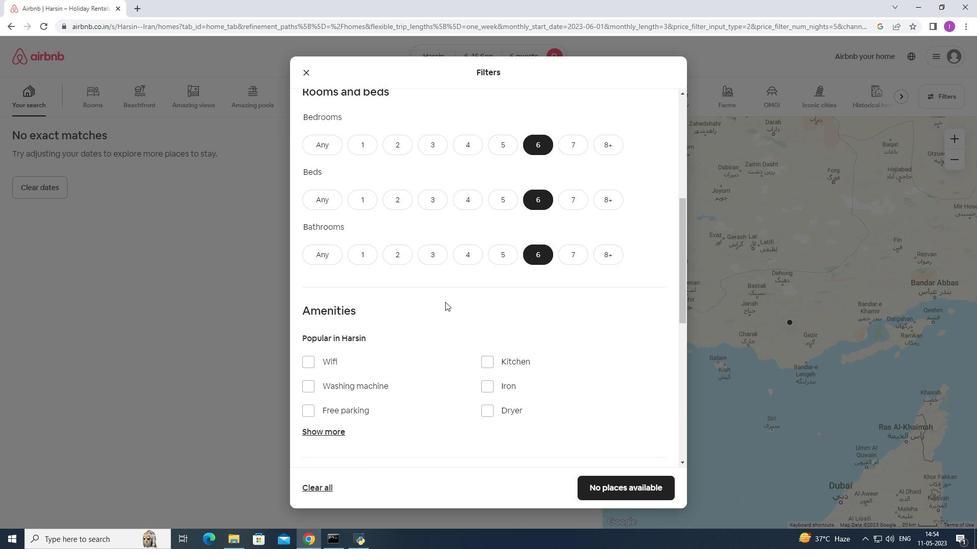 
Action: Mouse moved to (319, 309)
Screenshot: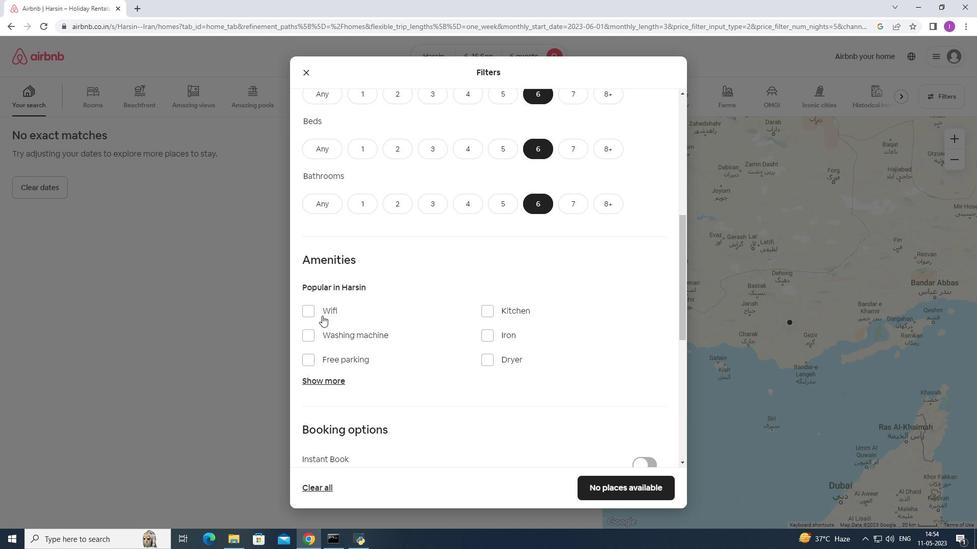 
Action: Mouse pressed left at (319, 309)
Screenshot: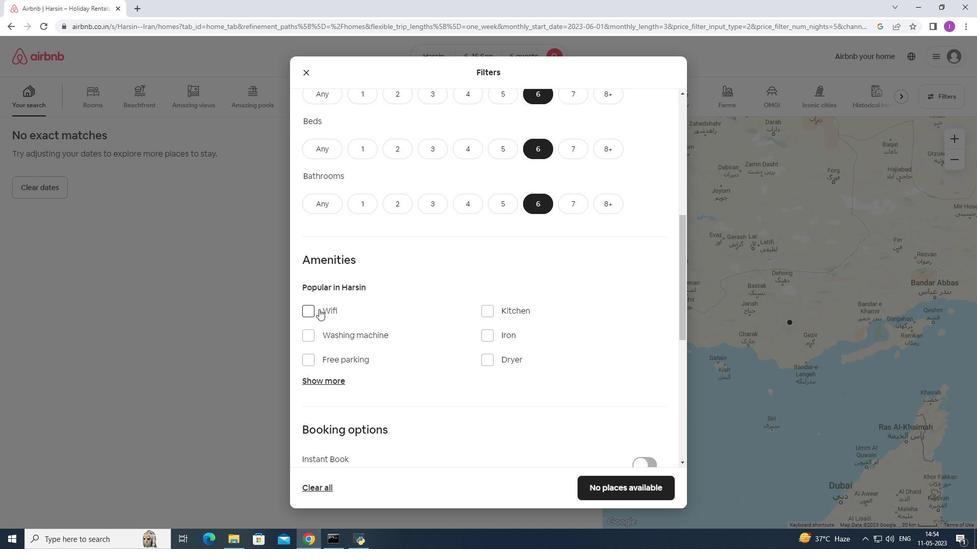 
Action: Mouse moved to (315, 362)
Screenshot: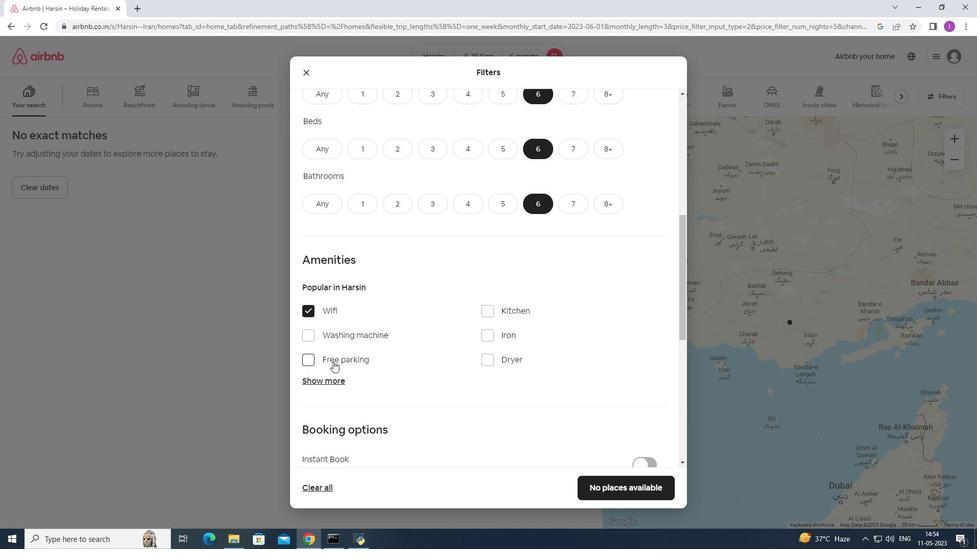 
Action: Mouse pressed left at (315, 362)
Screenshot: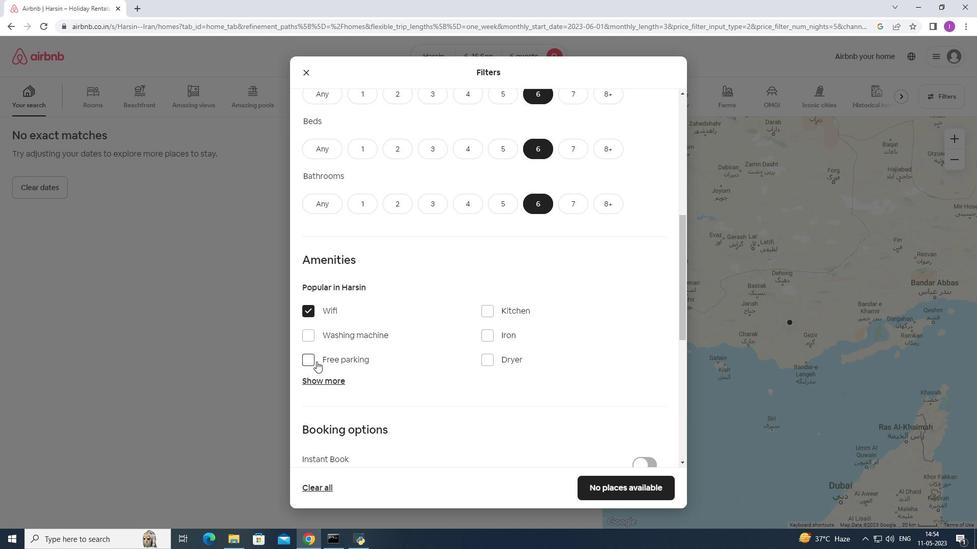 
Action: Mouse moved to (321, 381)
Screenshot: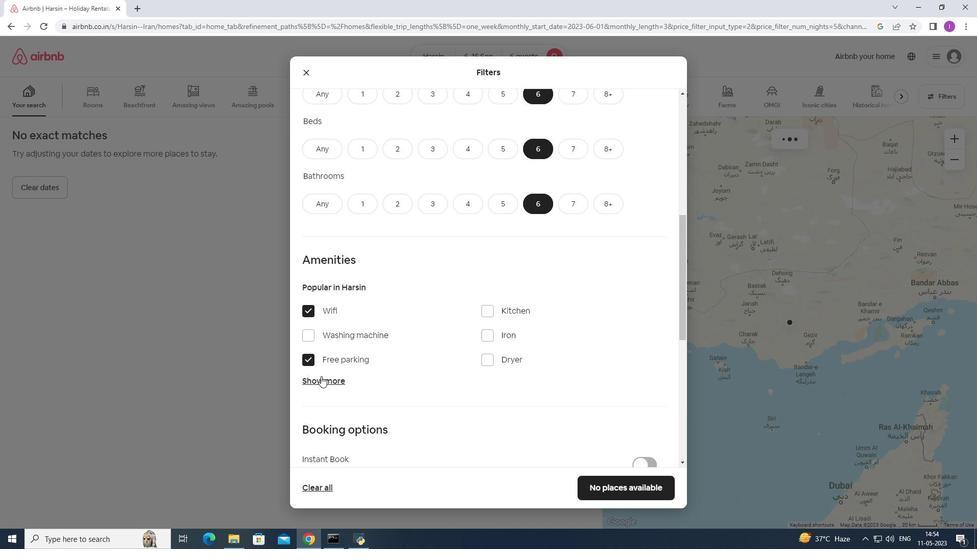 
Action: Mouse pressed left at (321, 381)
Screenshot: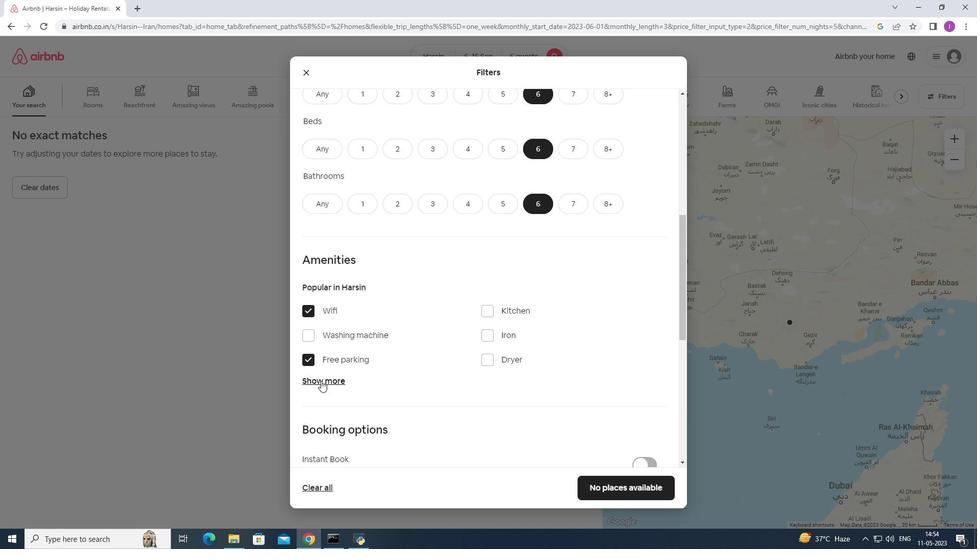
Action: Mouse moved to (497, 410)
Screenshot: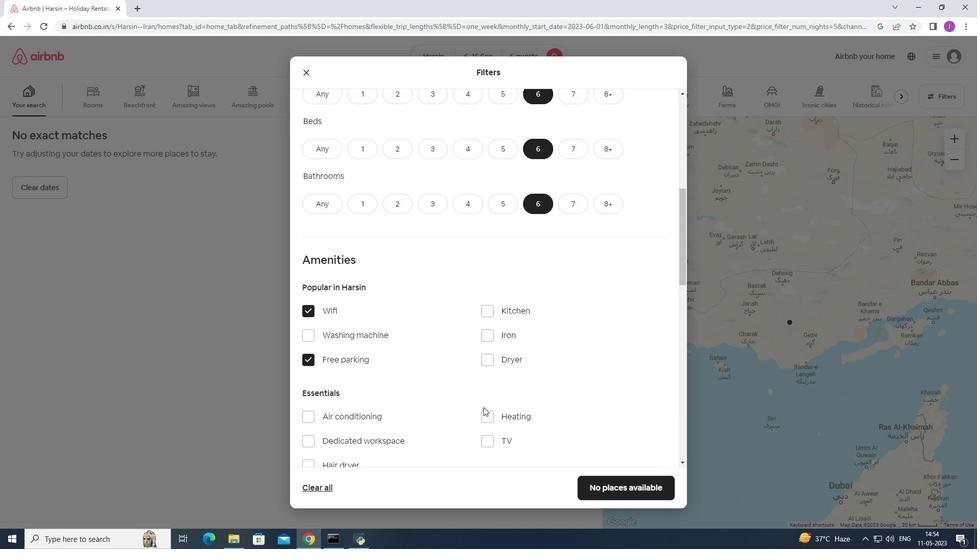 
Action: Mouse scrolled (497, 409) with delta (0, 0)
Screenshot: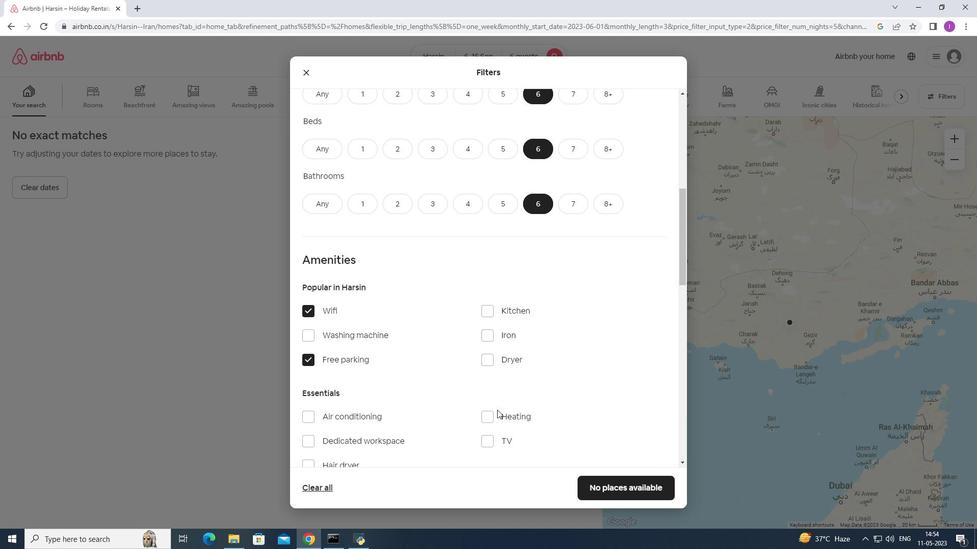 
Action: Mouse scrolled (497, 409) with delta (0, 0)
Screenshot: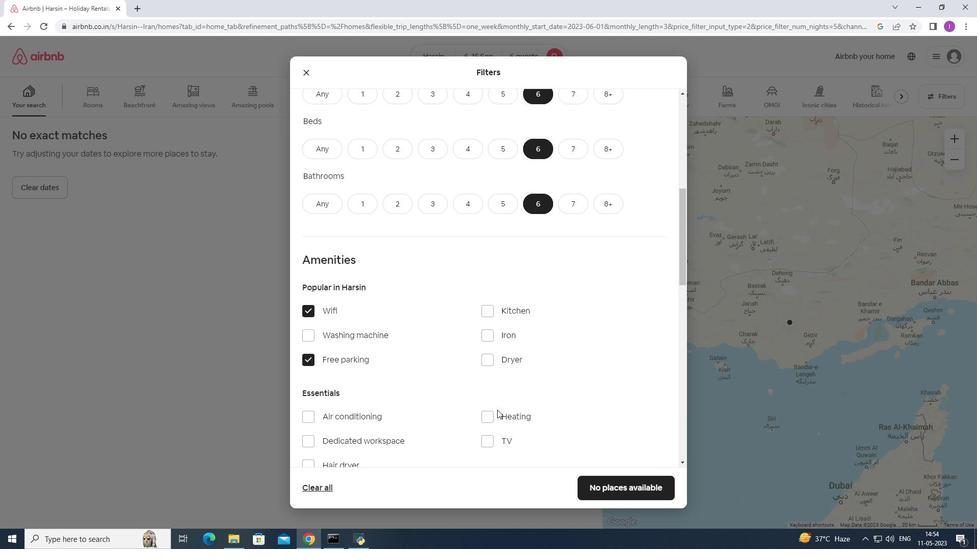 
Action: Mouse moved to (485, 346)
Screenshot: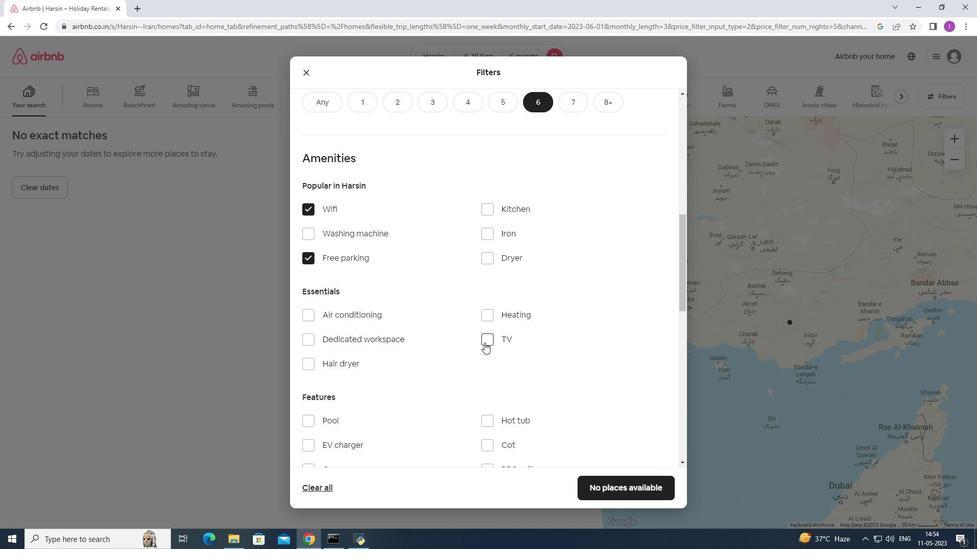 
Action: Mouse pressed left at (485, 346)
Screenshot: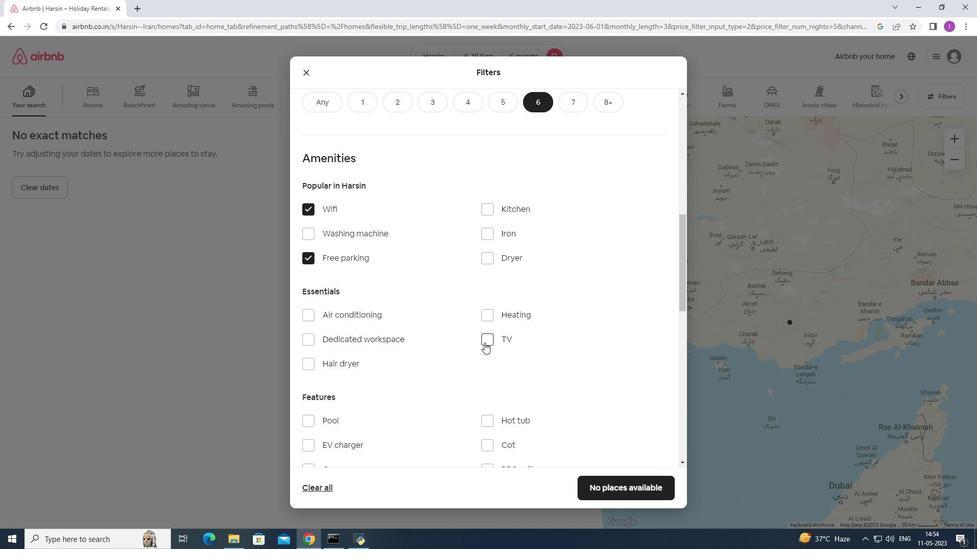 
Action: Mouse moved to (485, 348)
Screenshot: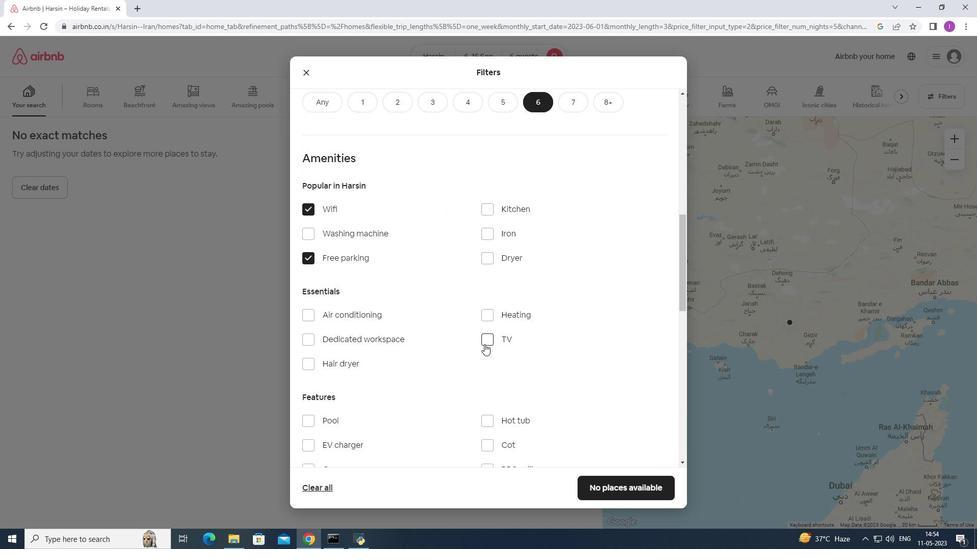 
Action: Mouse scrolled (485, 347) with delta (0, 0)
Screenshot: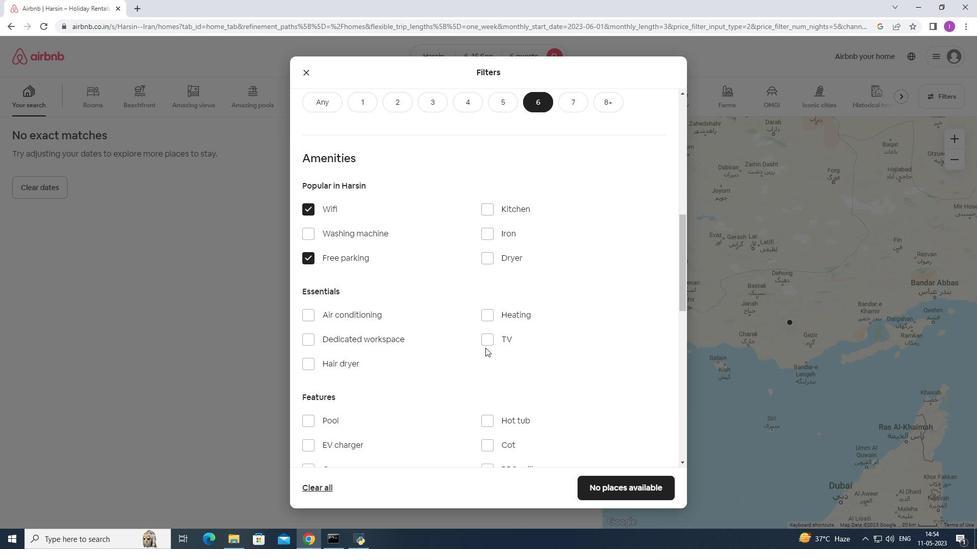 
Action: Mouse moved to (485, 348)
Screenshot: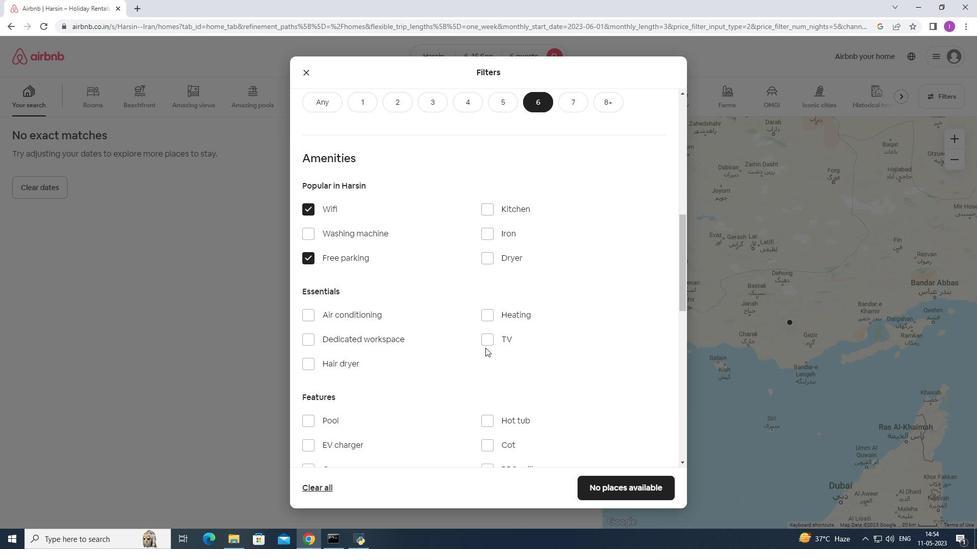 
Action: Mouse scrolled (485, 347) with delta (0, 0)
Screenshot: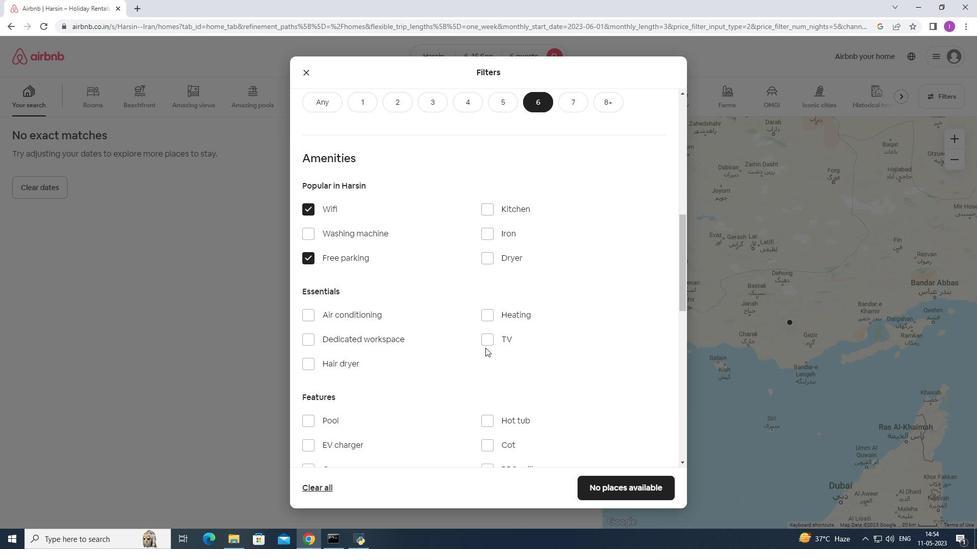 
Action: Mouse moved to (486, 234)
Screenshot: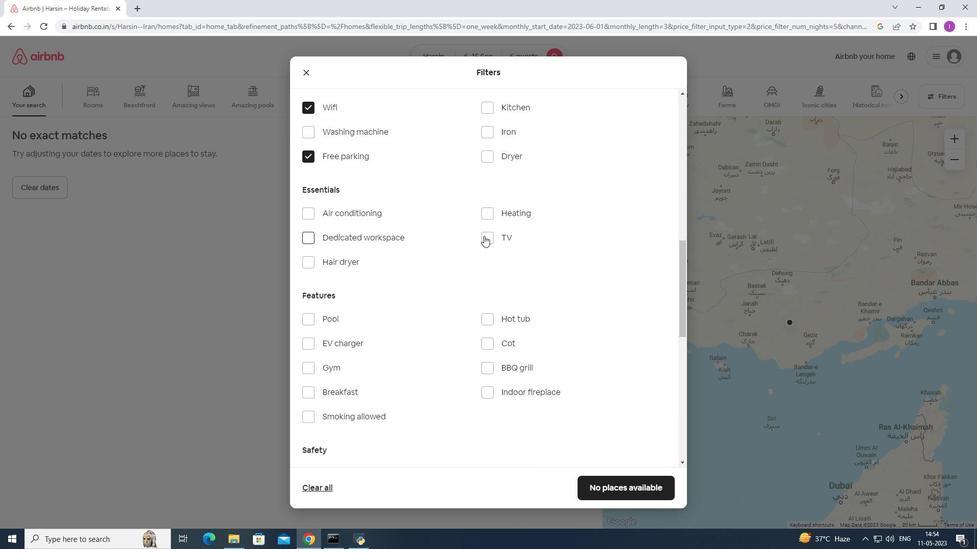 
Action: Mouse pressed left at (486, 234)
Screenshot: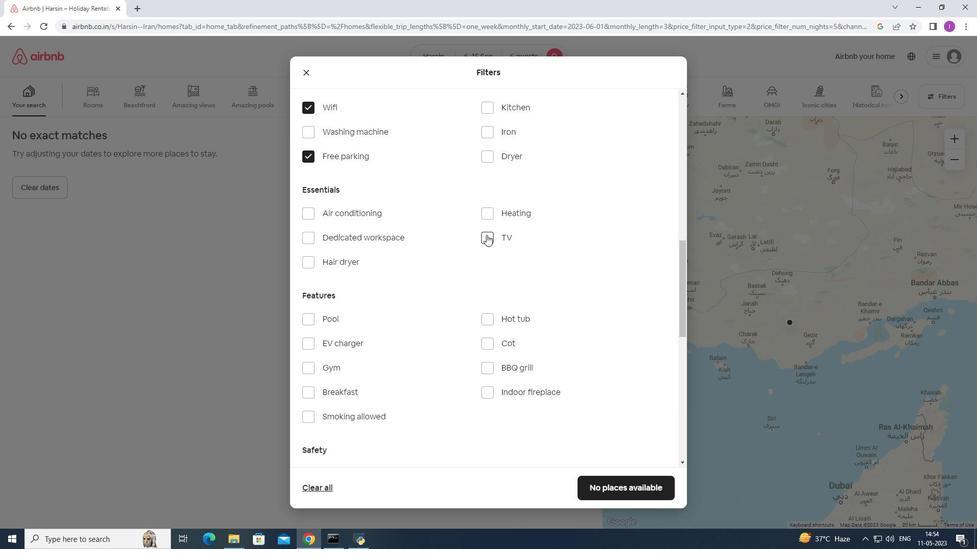 
Action: Mouse moved to (392, 344)
Screenshot: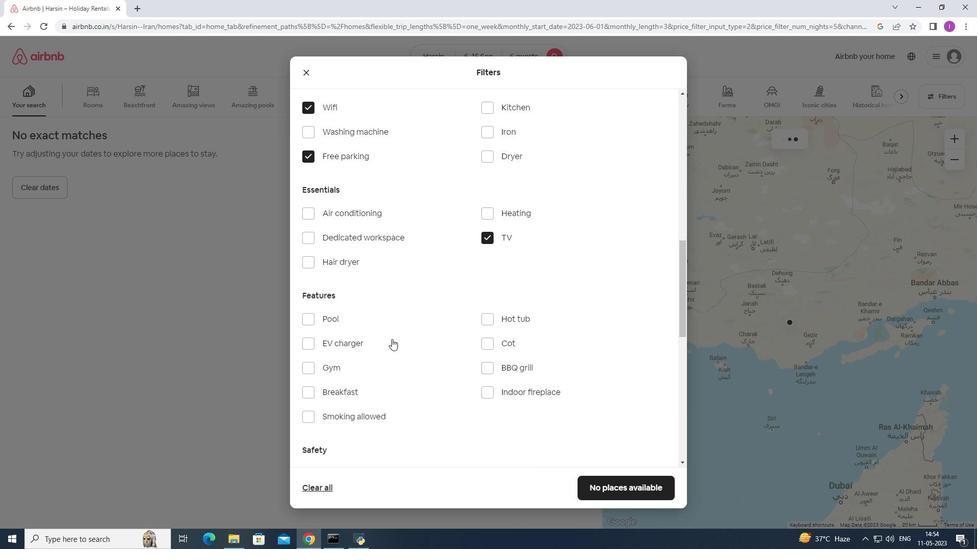 
Action: Mouse scrolled (392, 344) with delta (0, 0)
Screenshot: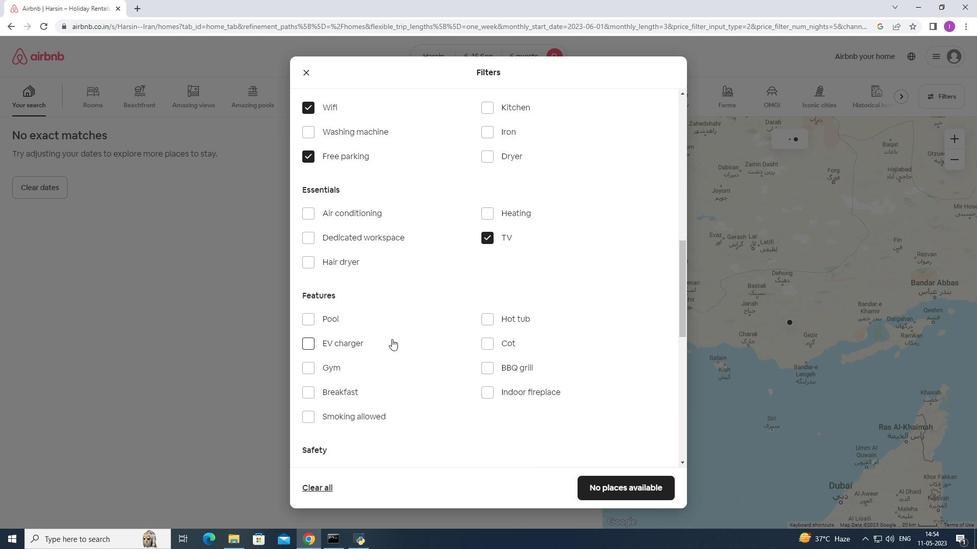 
Action: Mouse moved to (307, 319)
Screenshot: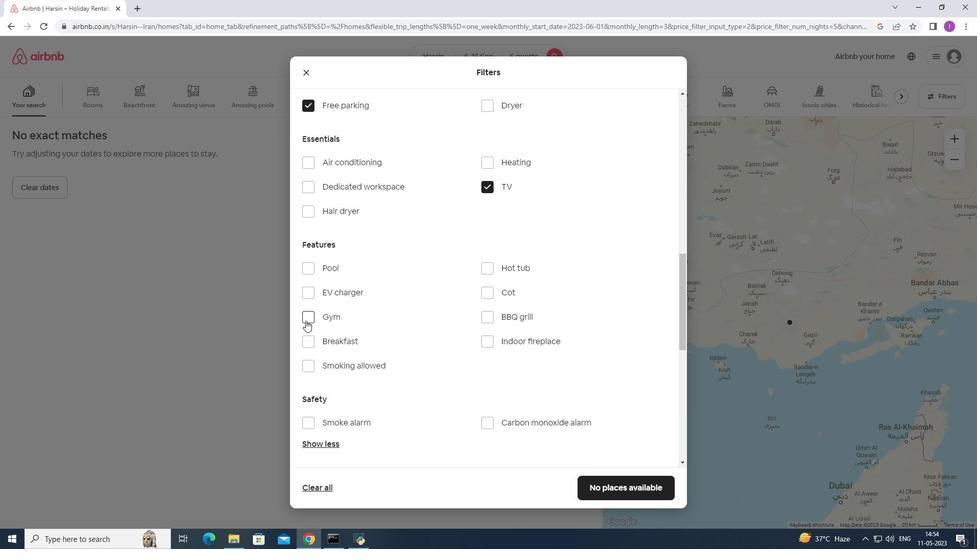 
Action: Mouse pressed left at (307, 319)
Screenshot: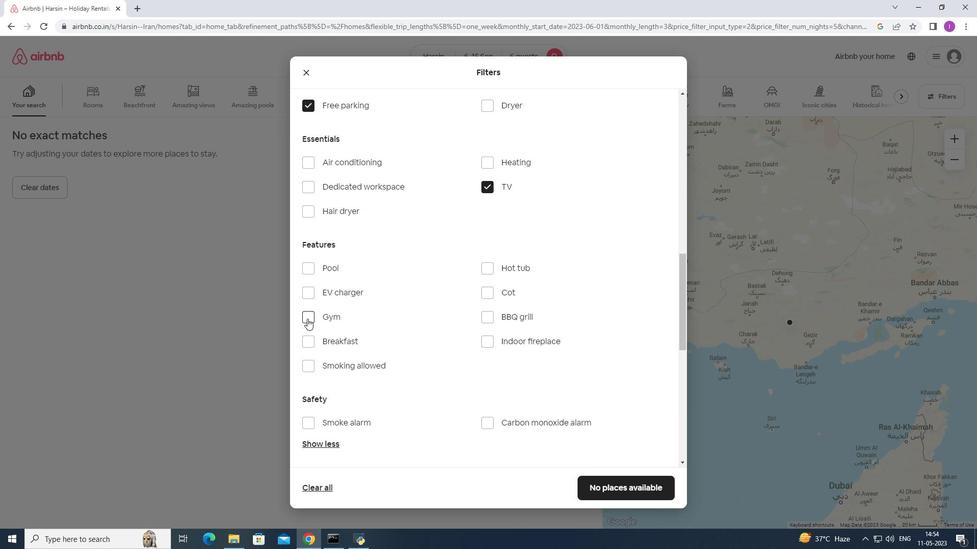 
Action: Mouse moved to (312, 340)
Screenshot: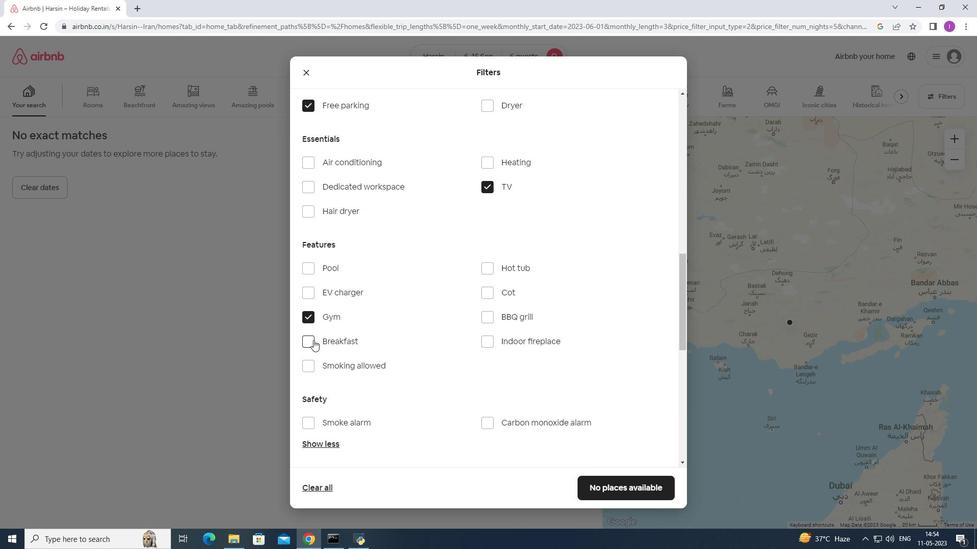 
Action: Mouse pressed left at (312, 340)
Screenshot: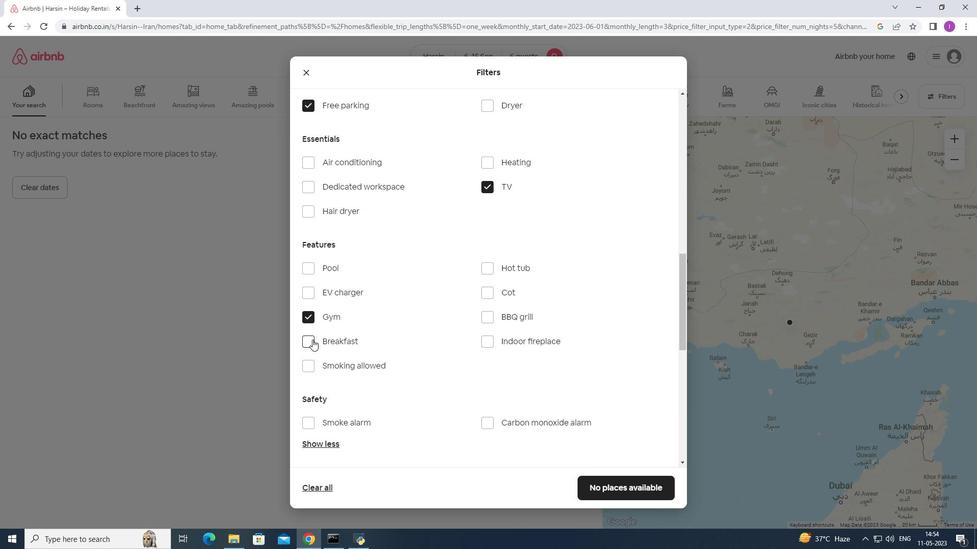 
Action: Mouse moved to (385, 325)
Screenshot: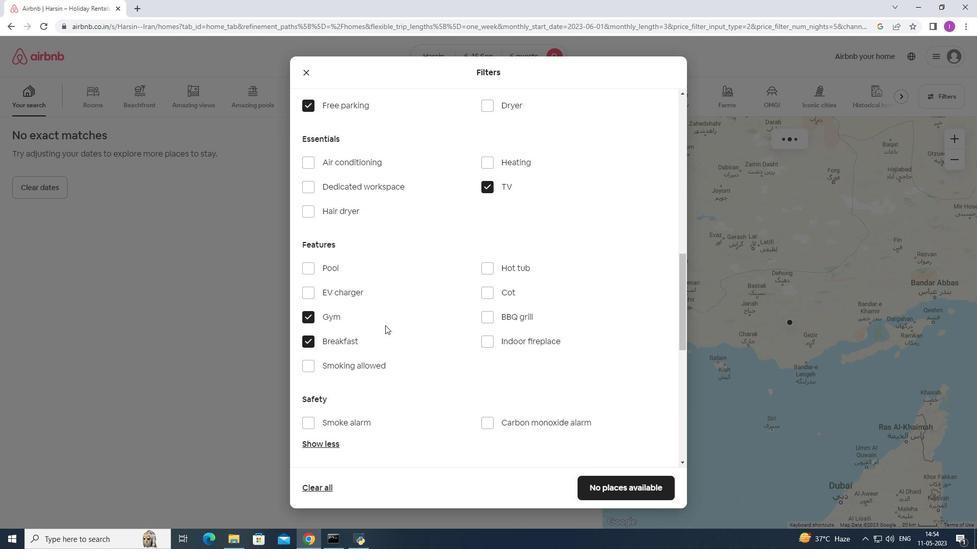 
Action: Mouse scrolled (385, 325) with delta (0, 0)
Screenshot: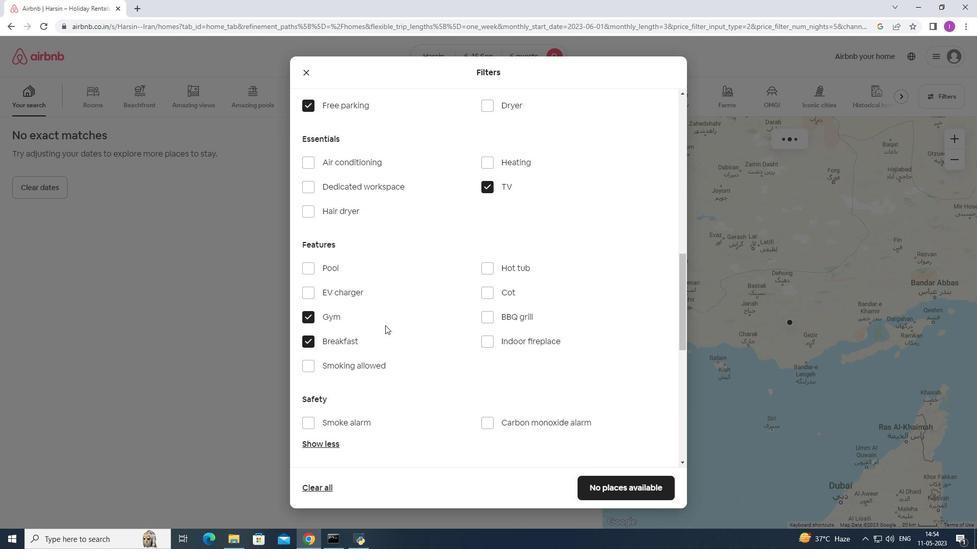 
Action: Mouse scrolled (385, 325) with delta (0, 0)
Screenshot: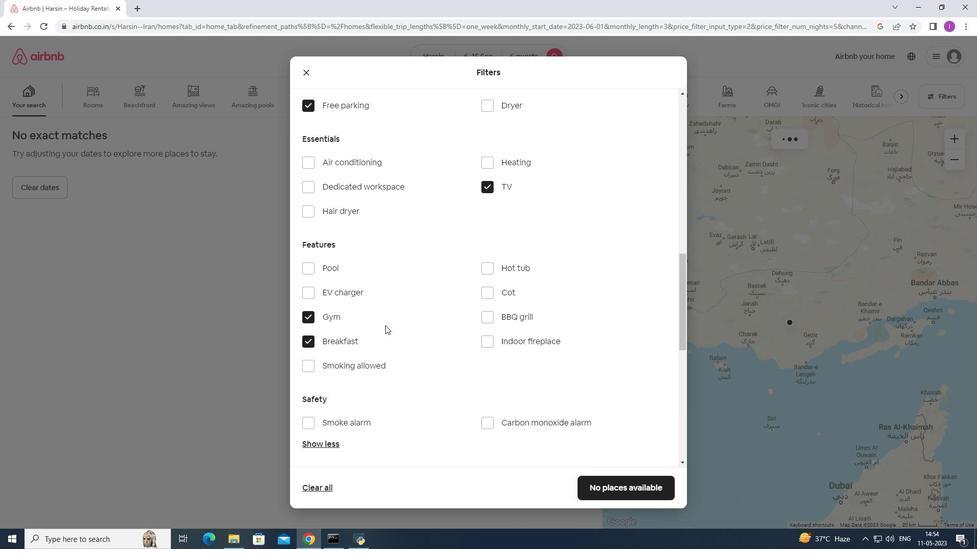 
Action: Mouse moved to (386, 325)
Screenshot: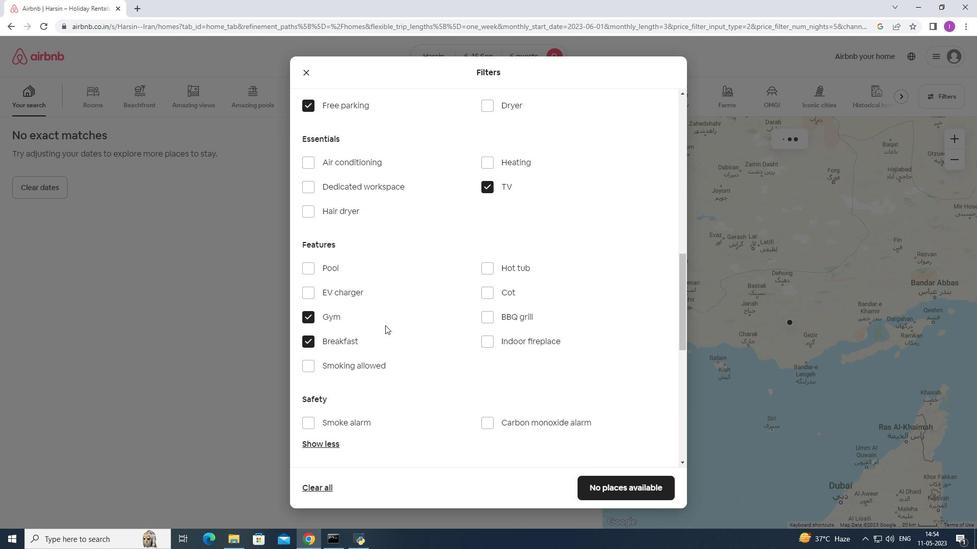 
Action: Mouse scrolled (386, 325) with delta (0, 0)
Screenshot: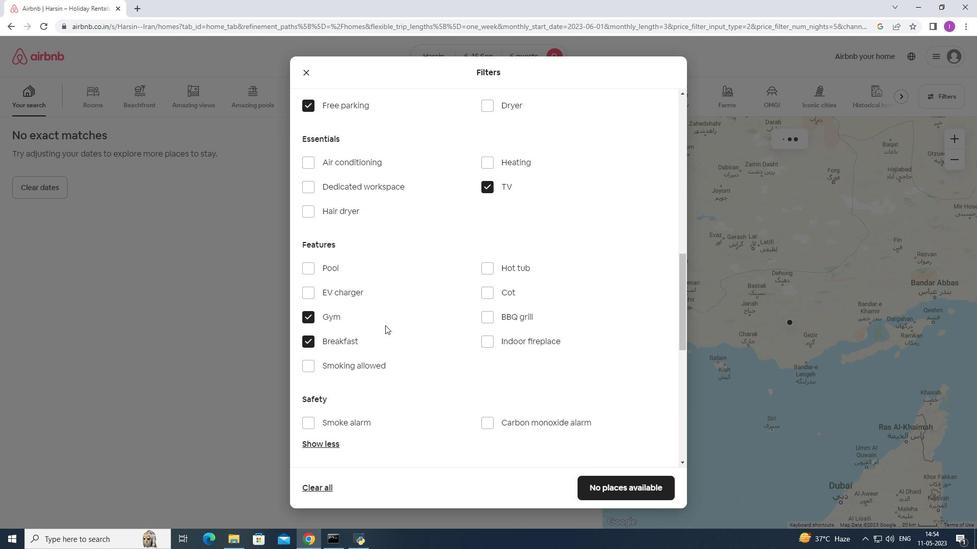 
Action: Mouse moved to (389, 325)
Screenshot: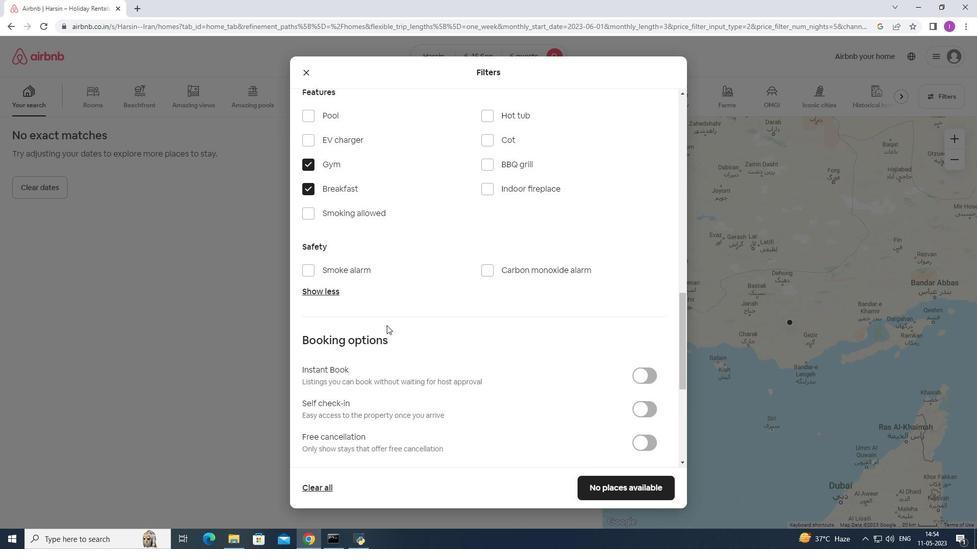 
Action: Mouse scrolled (389, 325) with delta (0, 0)
Screenshot: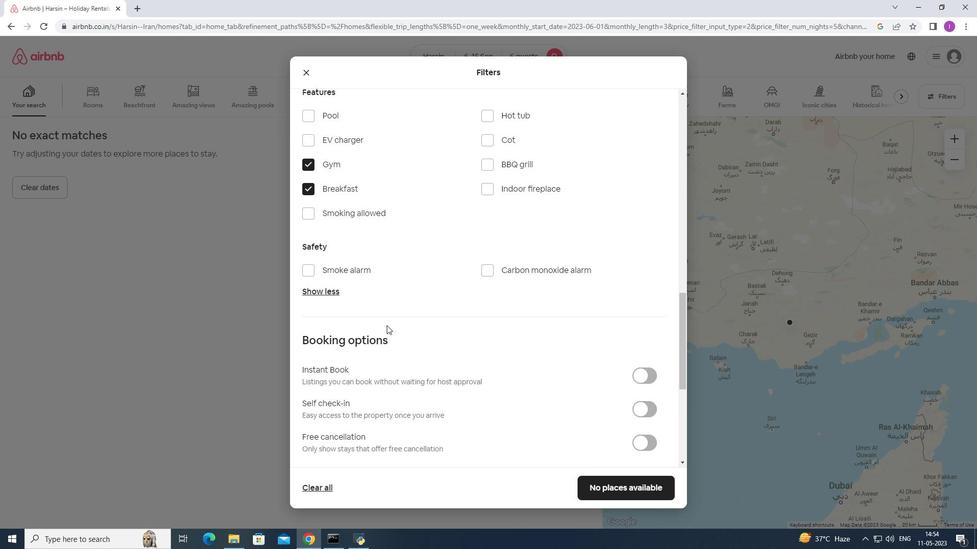 
Action: Mouse moved to (410, 326)
Screenshot: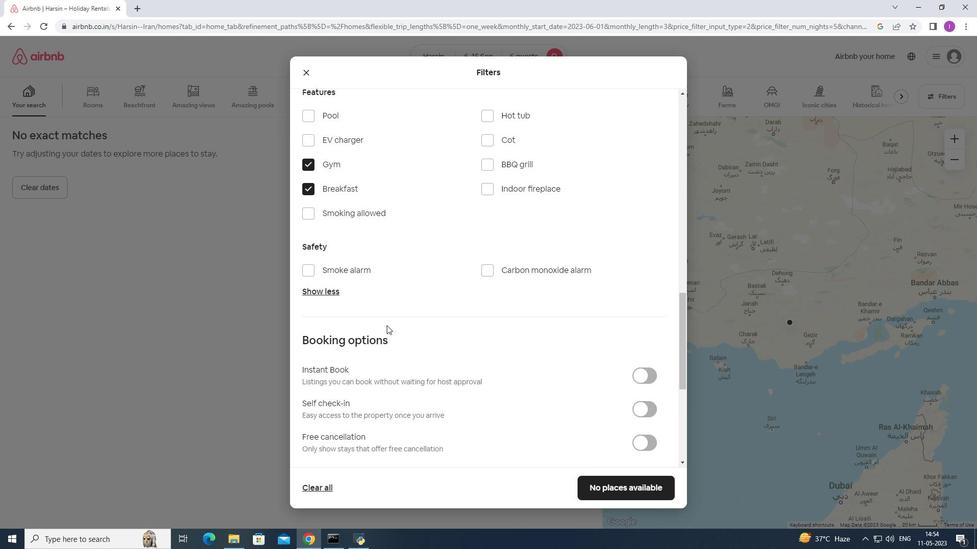 
Action: Mouse scrolled (406, 326) with delta (0, 0)
Screenshot: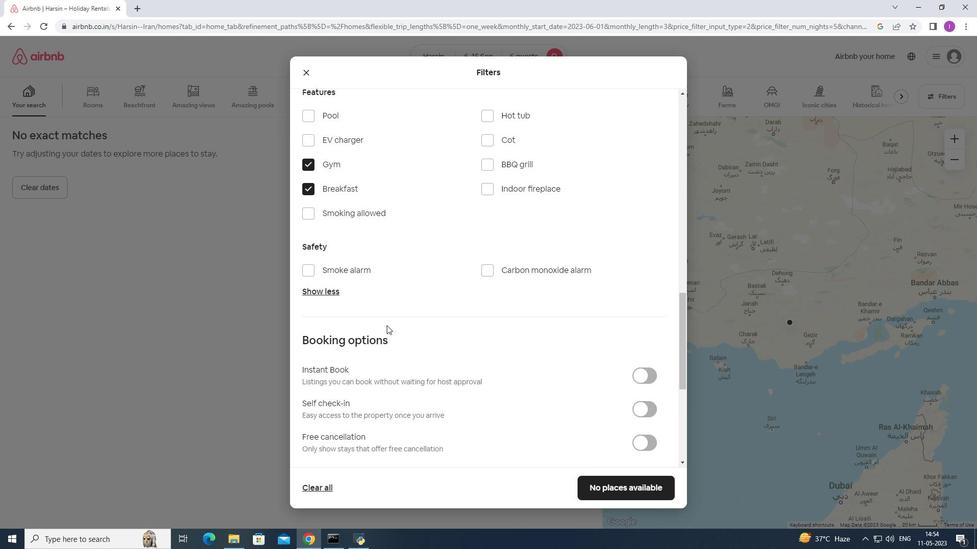 
Action: Mouse moved to (653, 309)
Screenshot: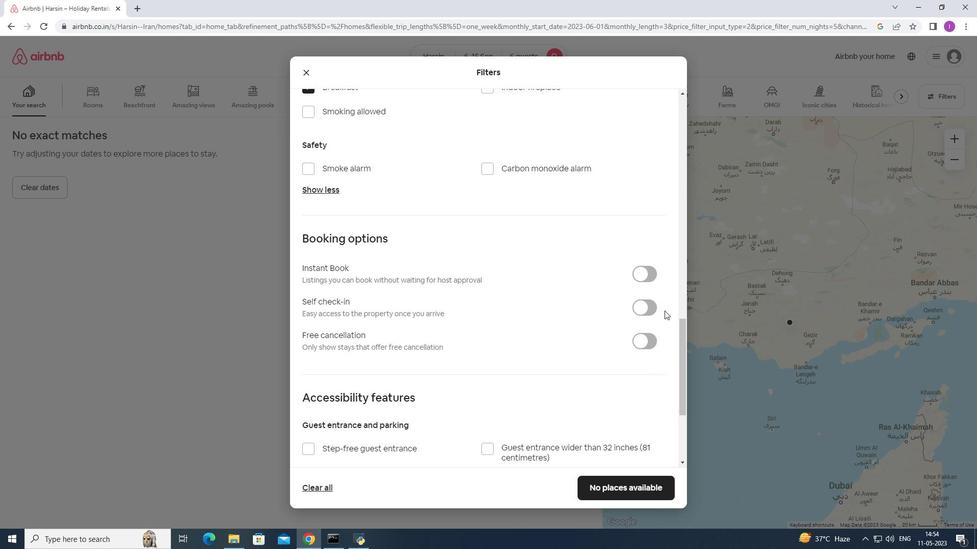 
Action: Mouse pressed left at (653, 309)
Screenshot: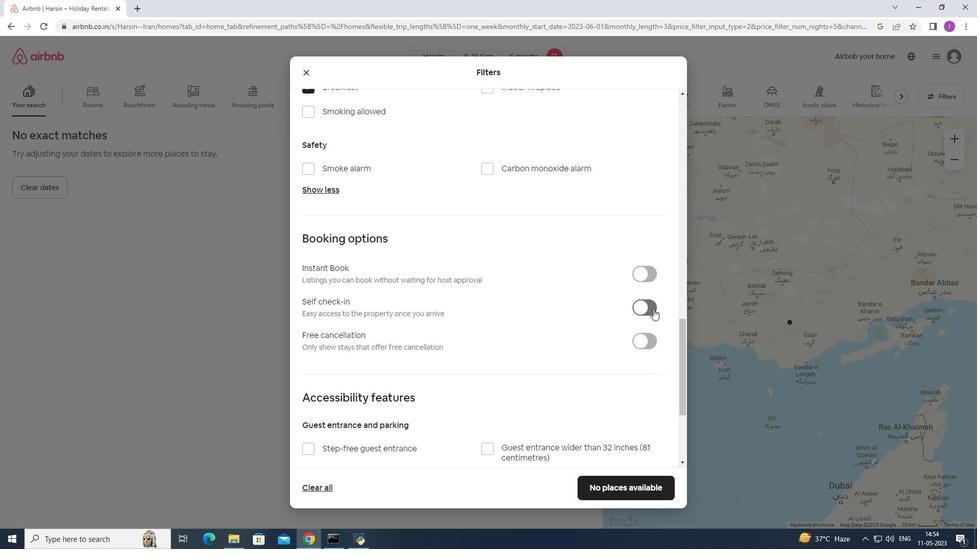 
Action: Mouse moved to (512, 323)
Screenshot: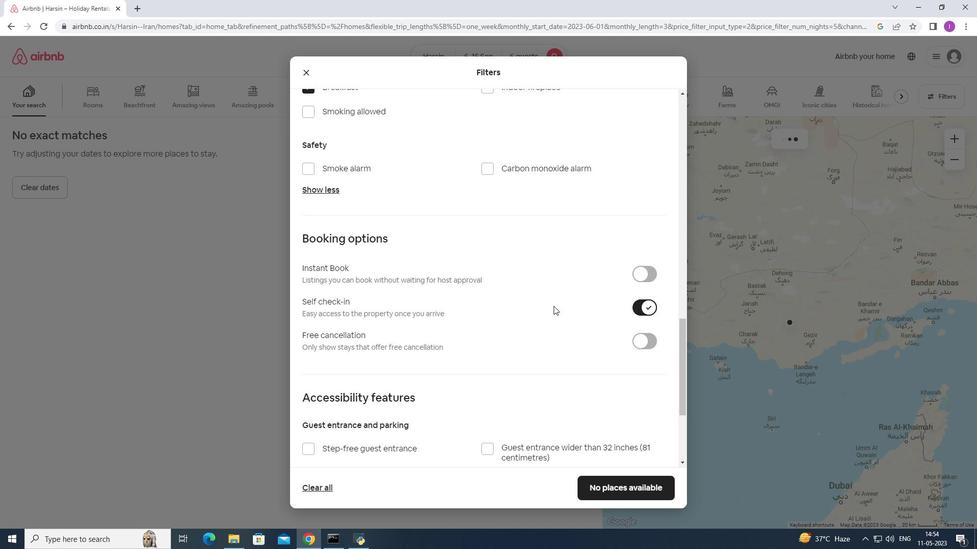 
Action: Mouse scrolled (512, 322) with delta (0, 0)
Screenshot: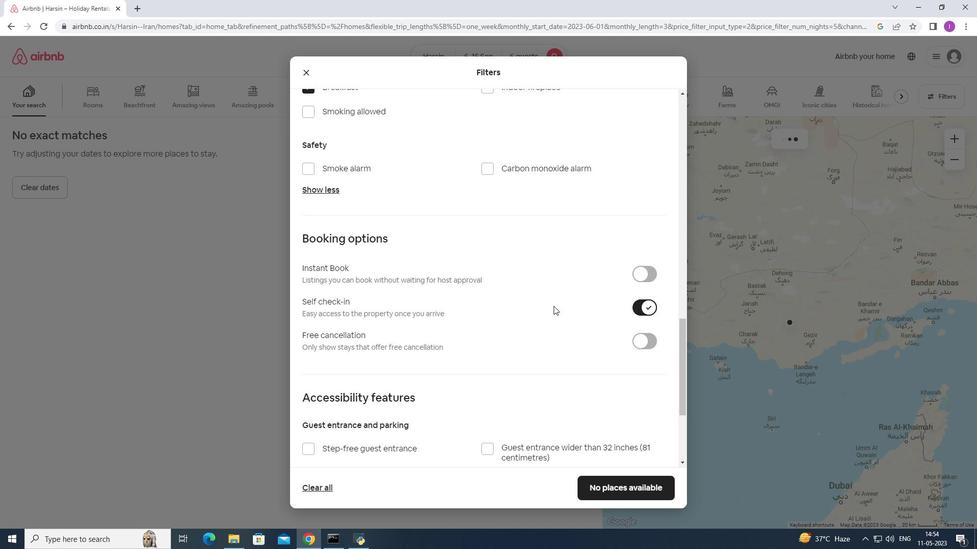 
Action: Mouse moved to (503, 338)
Screenshot: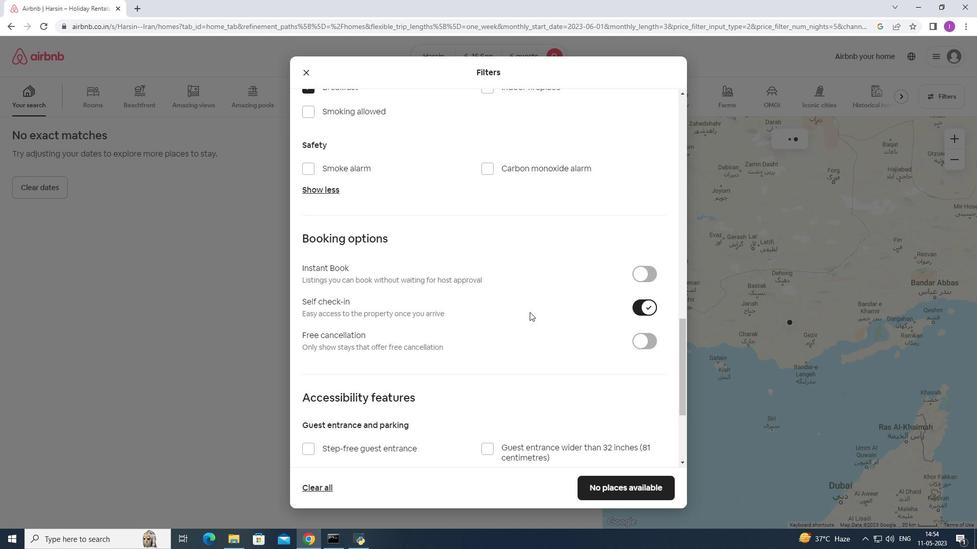 
Action: Mouse scrolled (503, 338) with delta (0, 0)
Screenshot: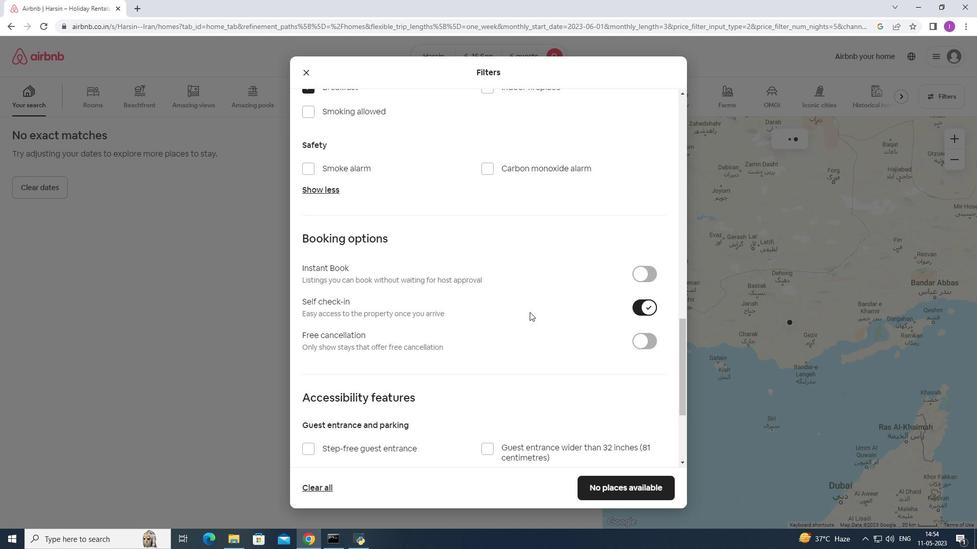 
Action: Mouse moved to (502, 340)
Screenshot: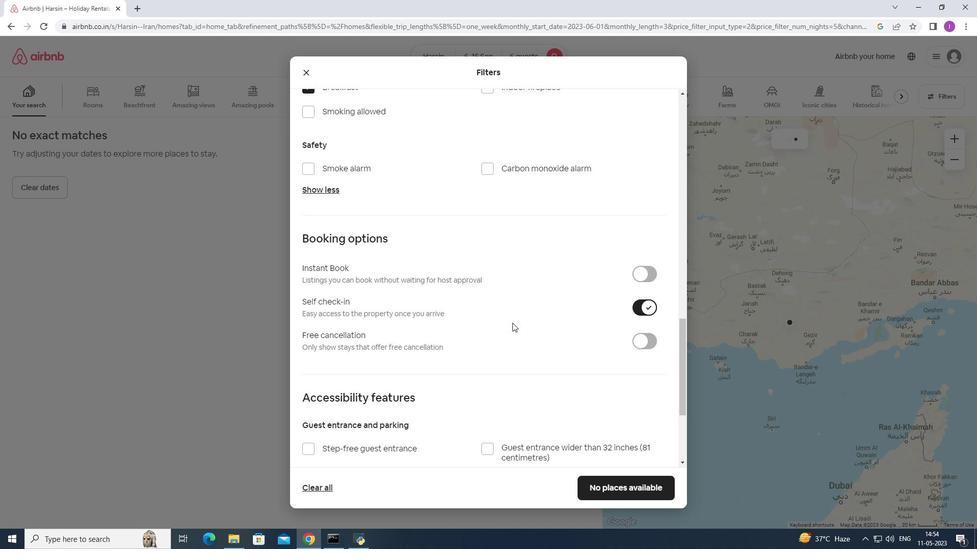 
Action: Mouse scrolled (502, 340) with delta (0, 0)
Screenshot: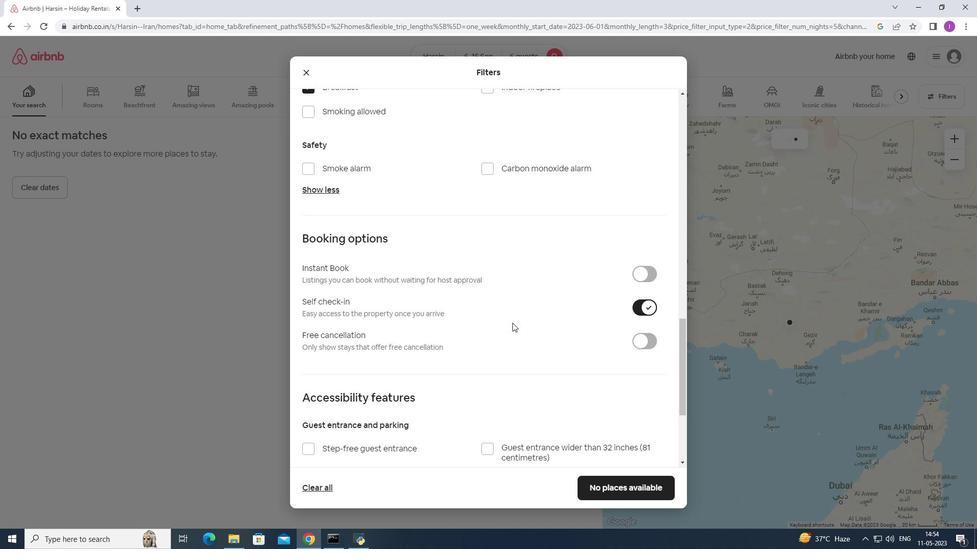 
Action: Mouse scrolled (502, 340) with delta (0, 0)
Screenshot: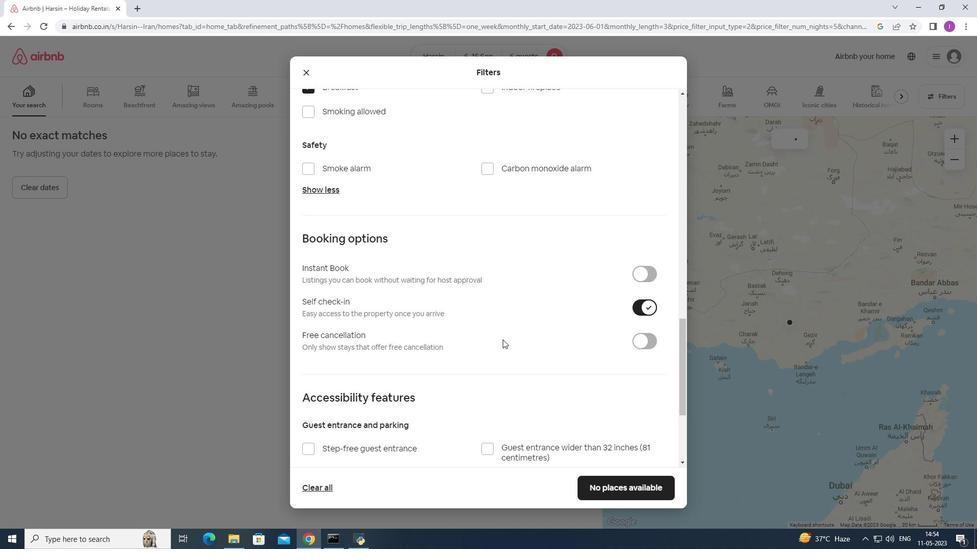
Action: Mouse moved to (501, 339)
Screenshot: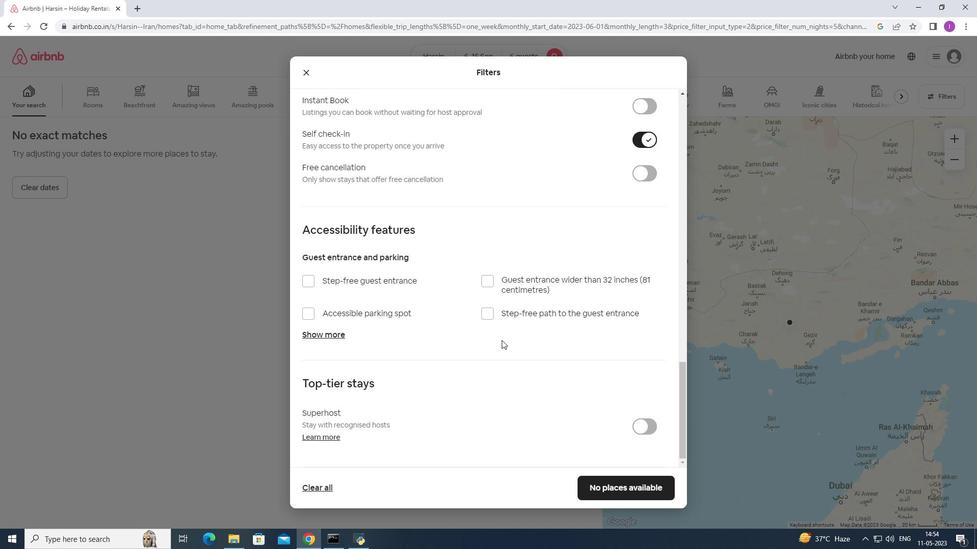 
Action: Mouse scrolled (501, 338) with delta (0, 0)
Screenshot: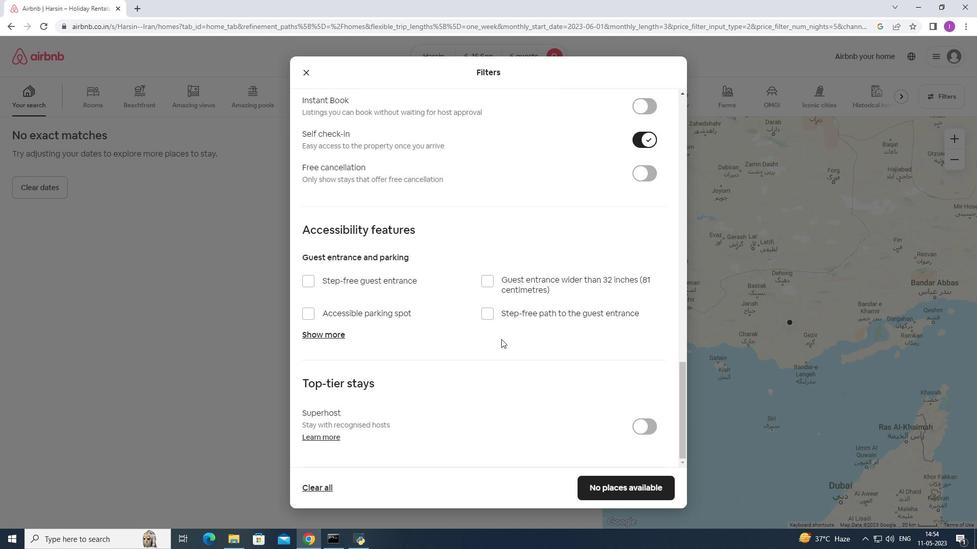 
Action: Mouse scrolled (501, 338) with delta (0, 0)
Screenshot: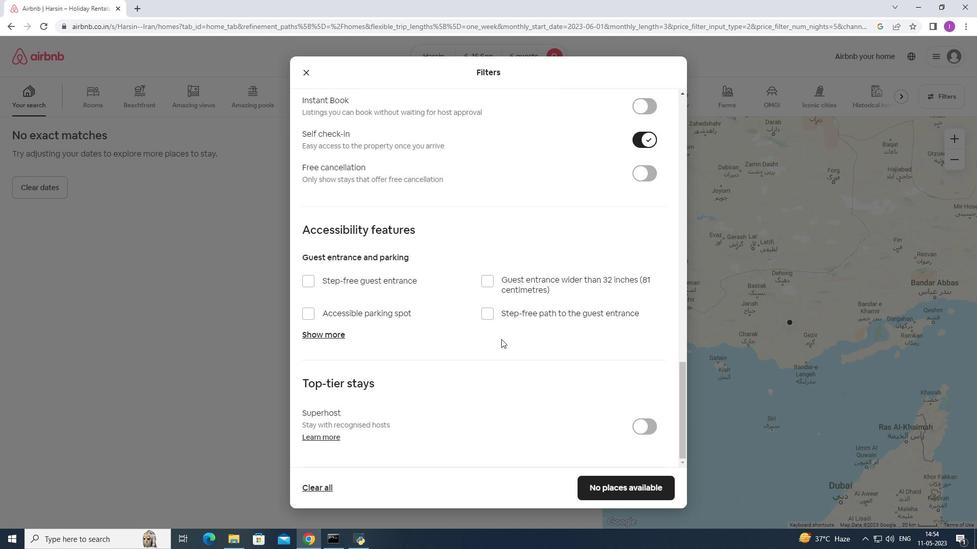 
Action: Mouse moved to (501, 337)
Screenshot: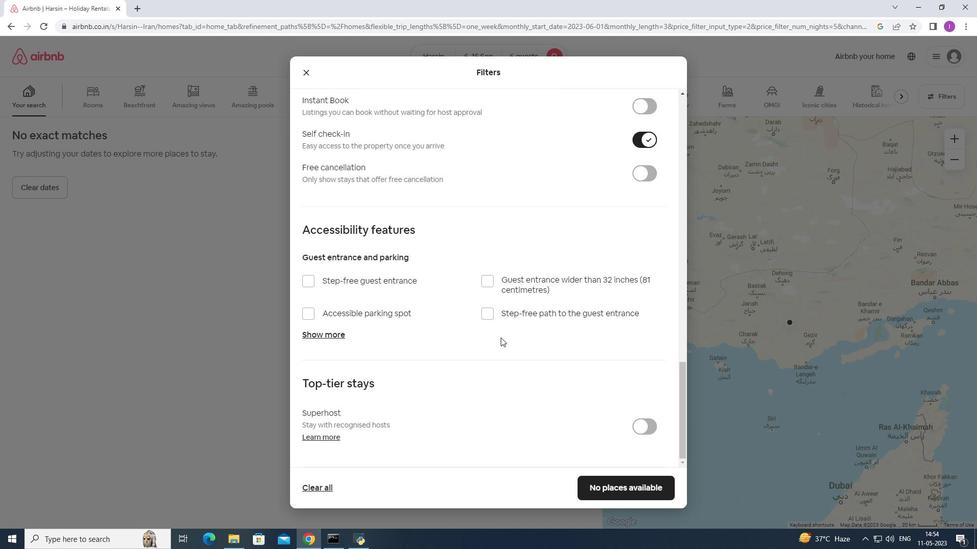 
Action: Mouse scrolled (501, 337) with delta (0, 0)
Screenshot: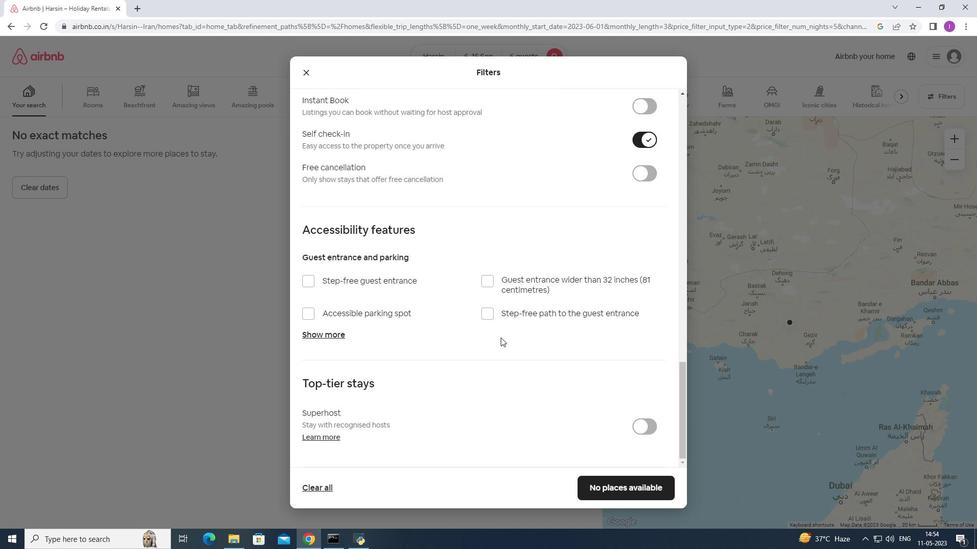 
Action: Mouse scrolled (501, 337) with delta (0, 0)
Screenshot: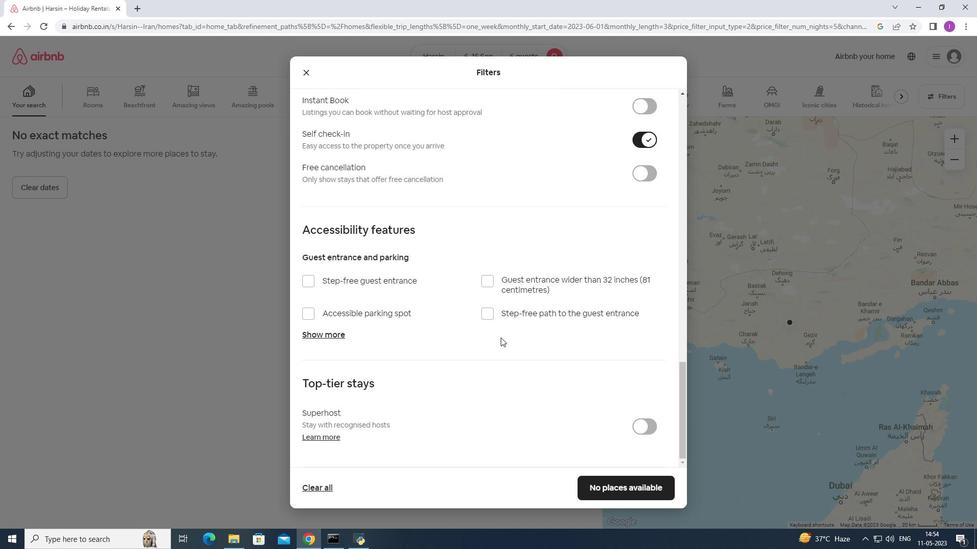 
Action: Mouse scrolled (501, 337) with delta (0, 0)
Screenshot: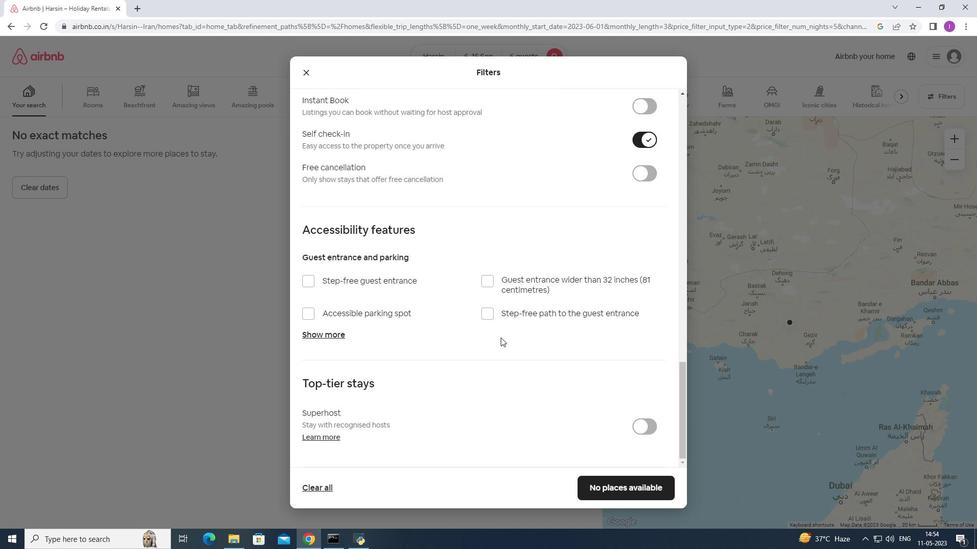 
Action: Mouse scrolled (501, 337) with delta (0, 0)
Screenshot: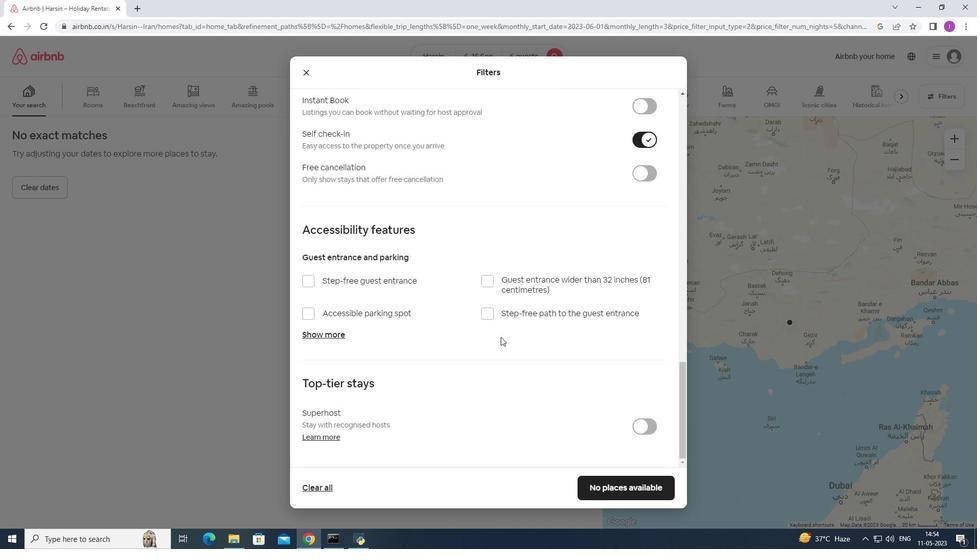 
Action: Mouse scrolled (501, 337) with delta (0, 0)
Screenshot: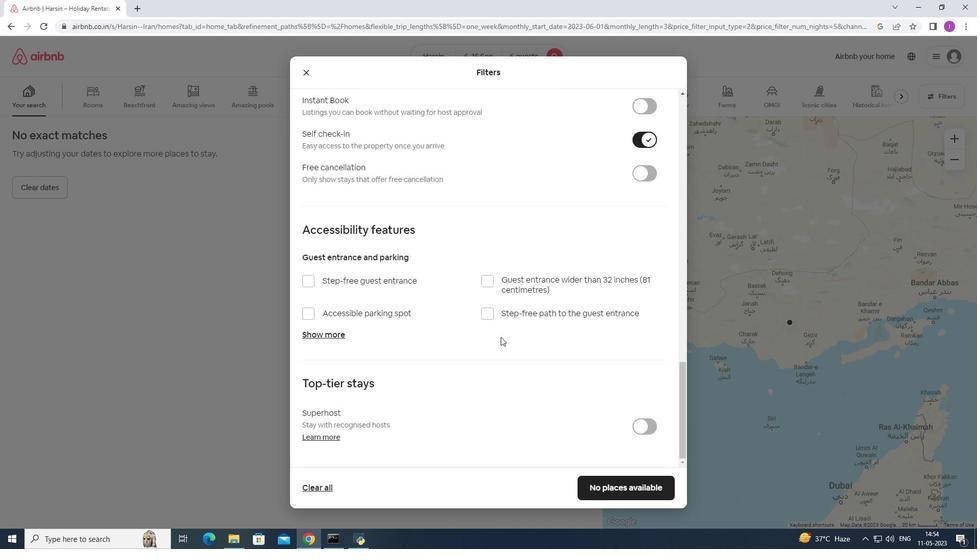 
Action: Mouse moved to (587, 355)
Screenshot: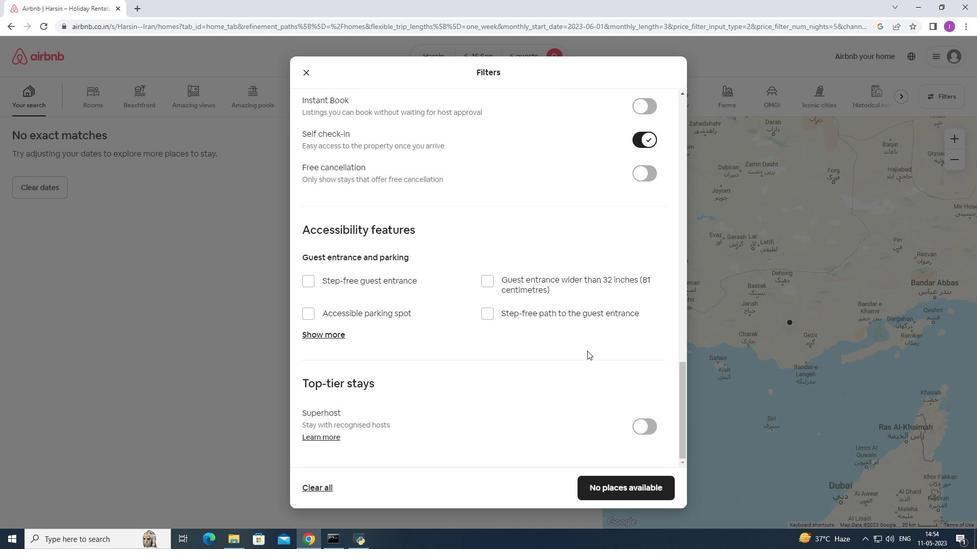 
Action: Mouse scrolled (587, 355) with delta (0, 0)
Screenshot: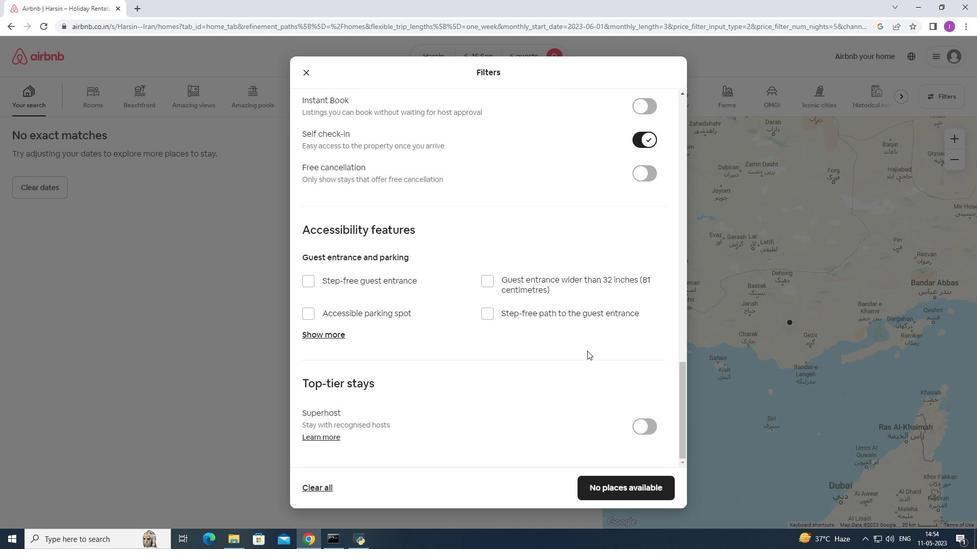 
Action: Mouse moved to (586, 356)
Screenshot: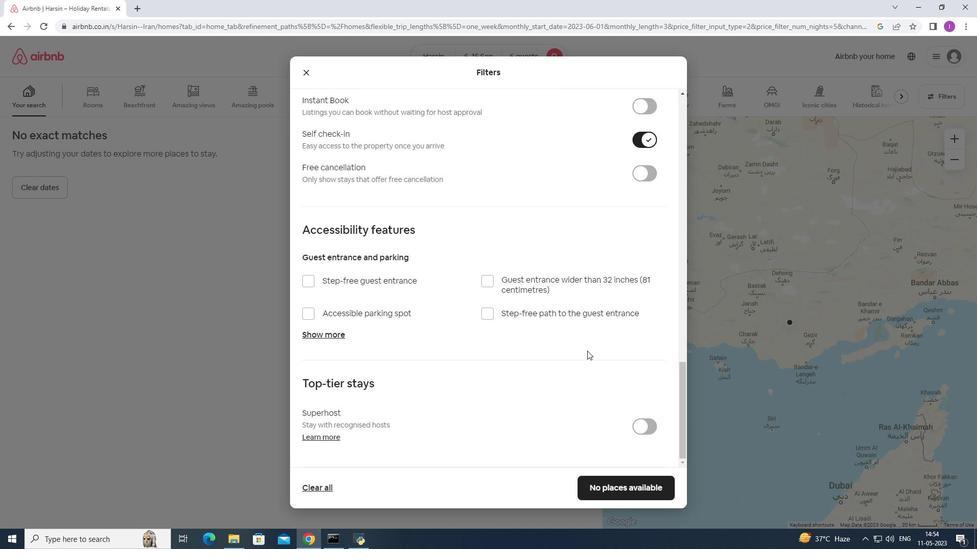 
Action: Mouse scrolled (586, 356) with delta (0, 0)
Screenshot: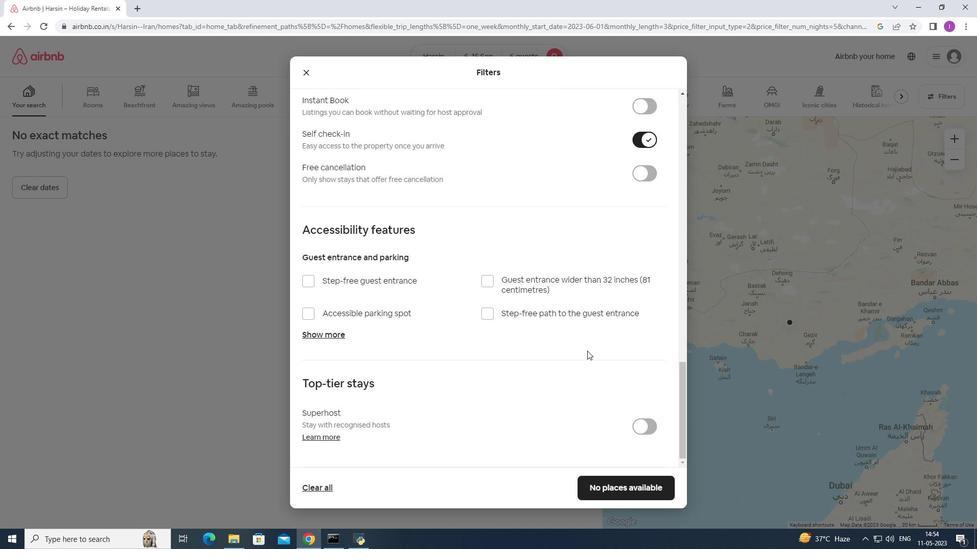 
Action: Mouse moved to (586, 357)
Screenshot: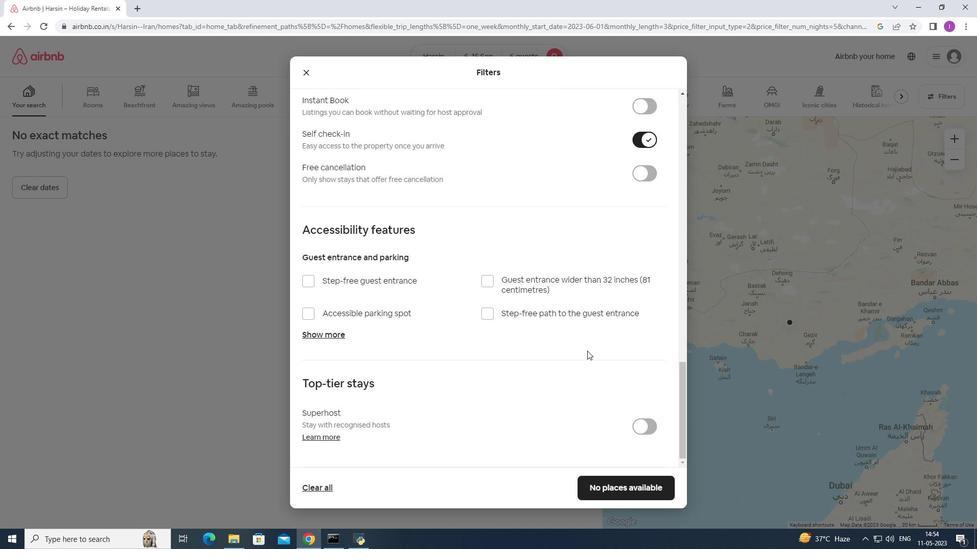
Action: Mouse scrolled (586, 356) with delta (0, 0)
Screenshot: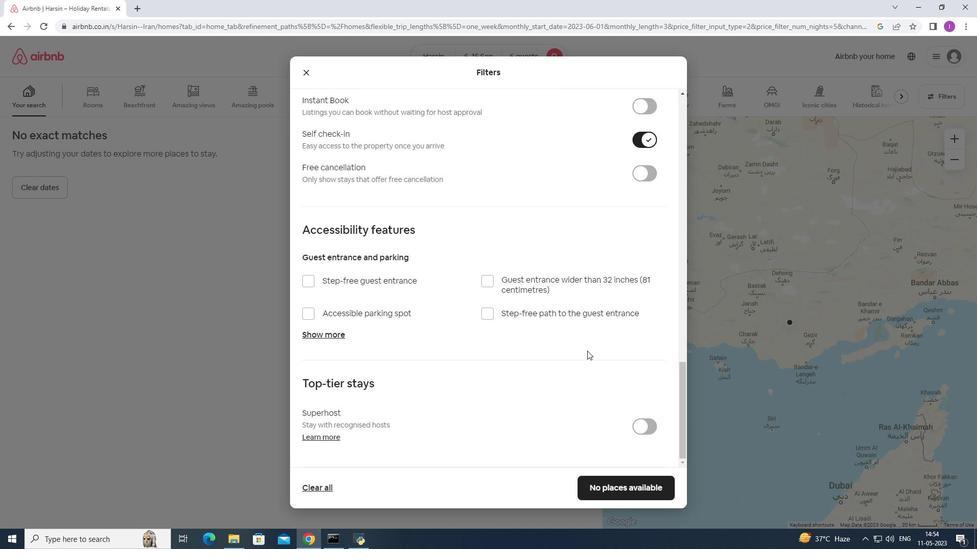 
Action: Mouse scrolled (586, 356) with delta (0, 0)
Screenshot: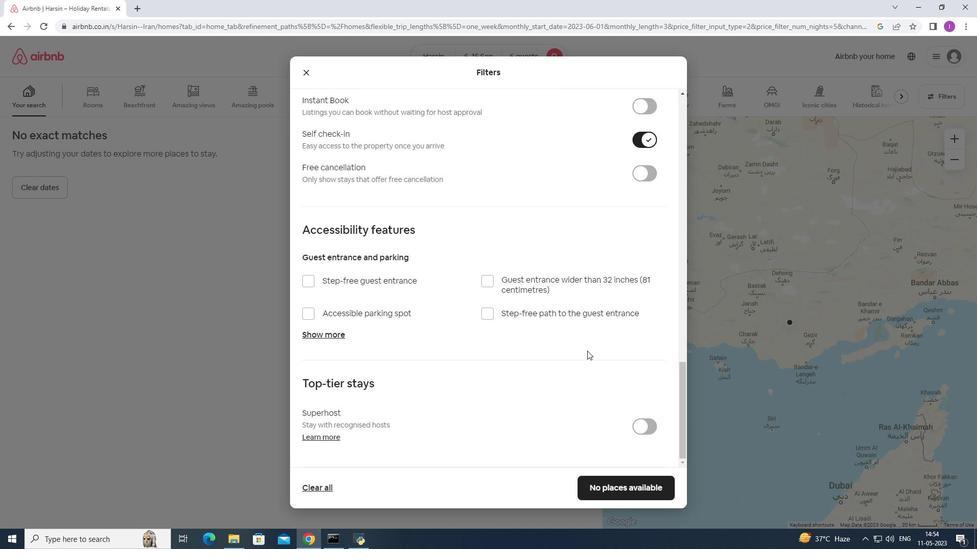
Action: Mouse moved to (633, 496)
Screenshot: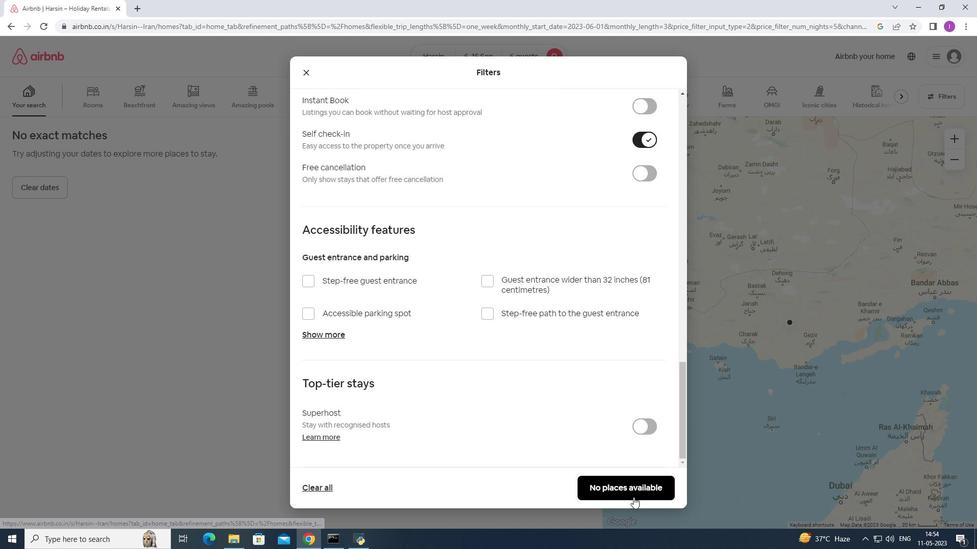 
Action: Mouse pressed left at (633, 496)
Screenshot: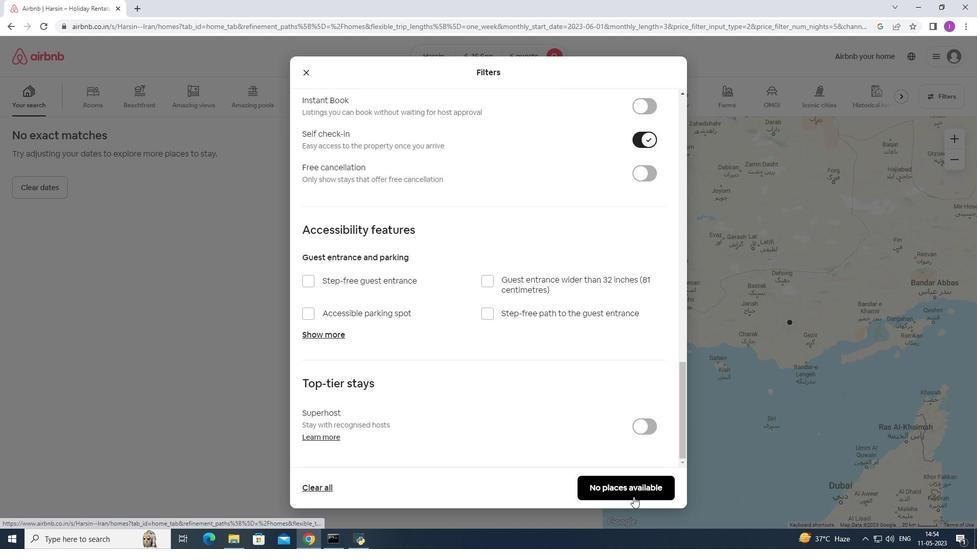 
Action: Mouse moved to (87, 282)
Screenshot: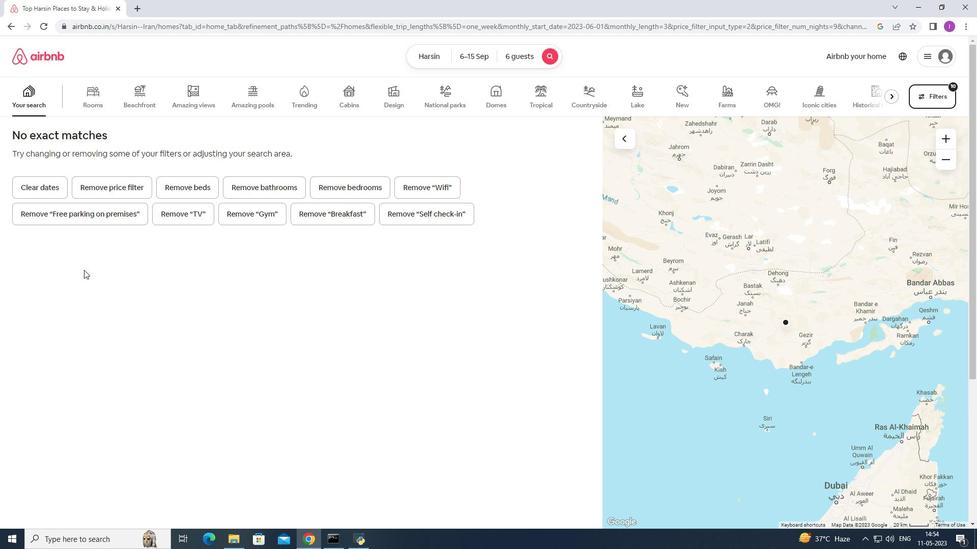 
